 Task: Add All Terrain Fabric Bandages to the cart.
Action: Mouse pressed left at (350, 169)
Screenshot: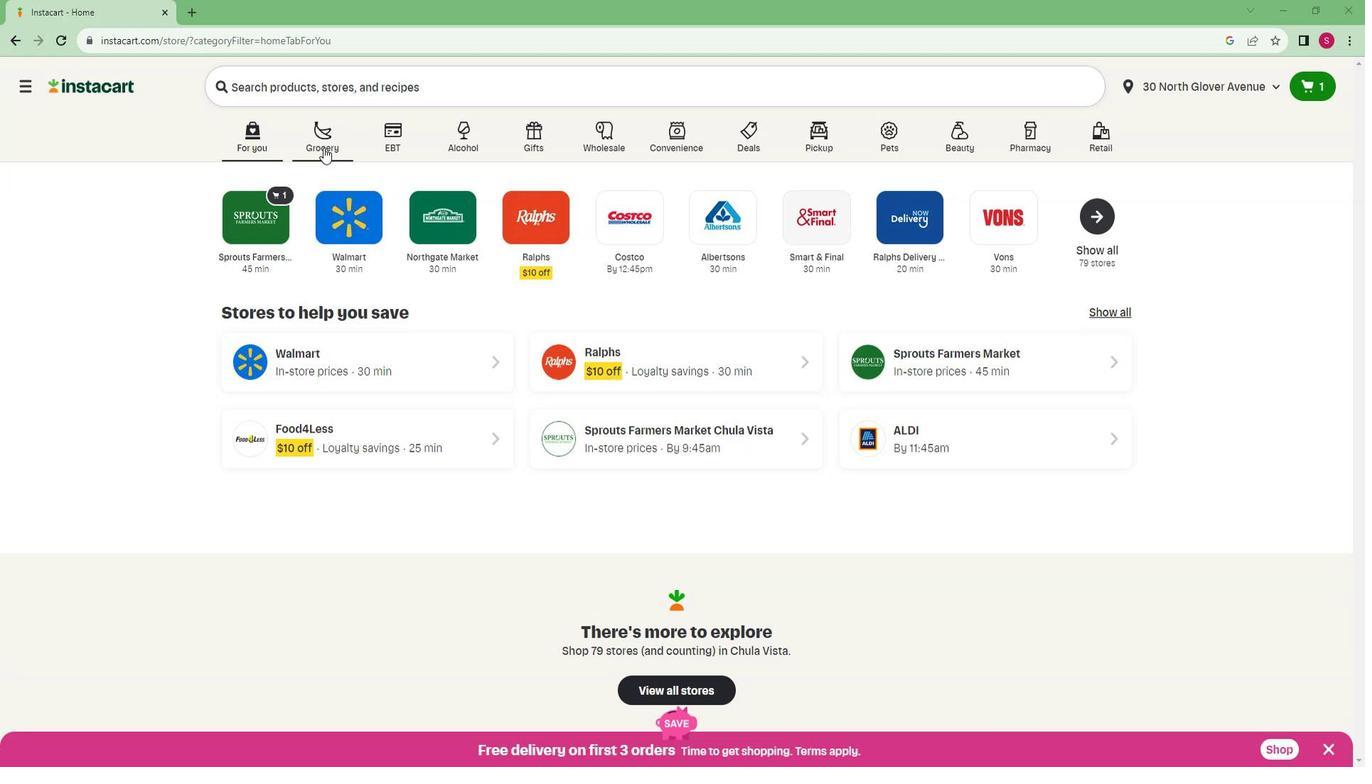 
Action: Mouse moved to (298, 423)
Screenshot: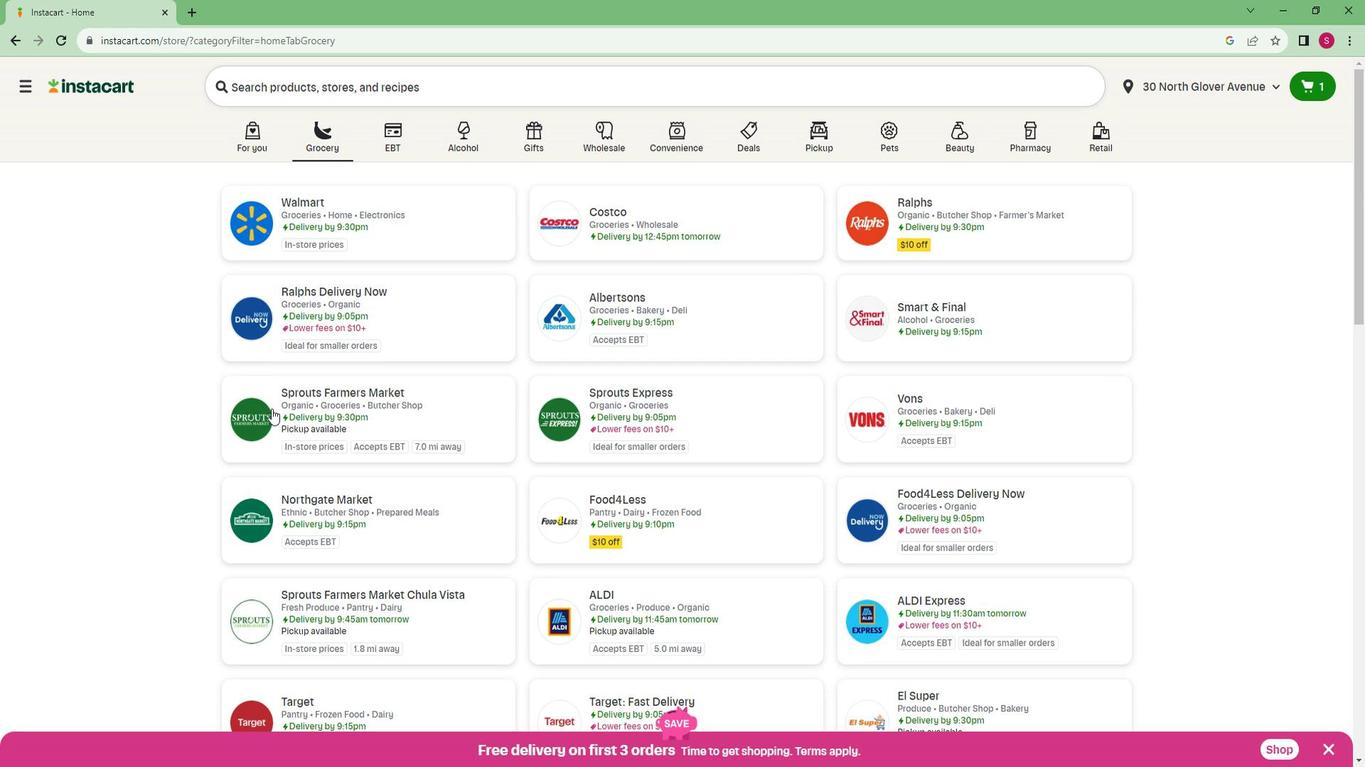 
Action: Mouse pressed left at (298, 423)
Screenshot: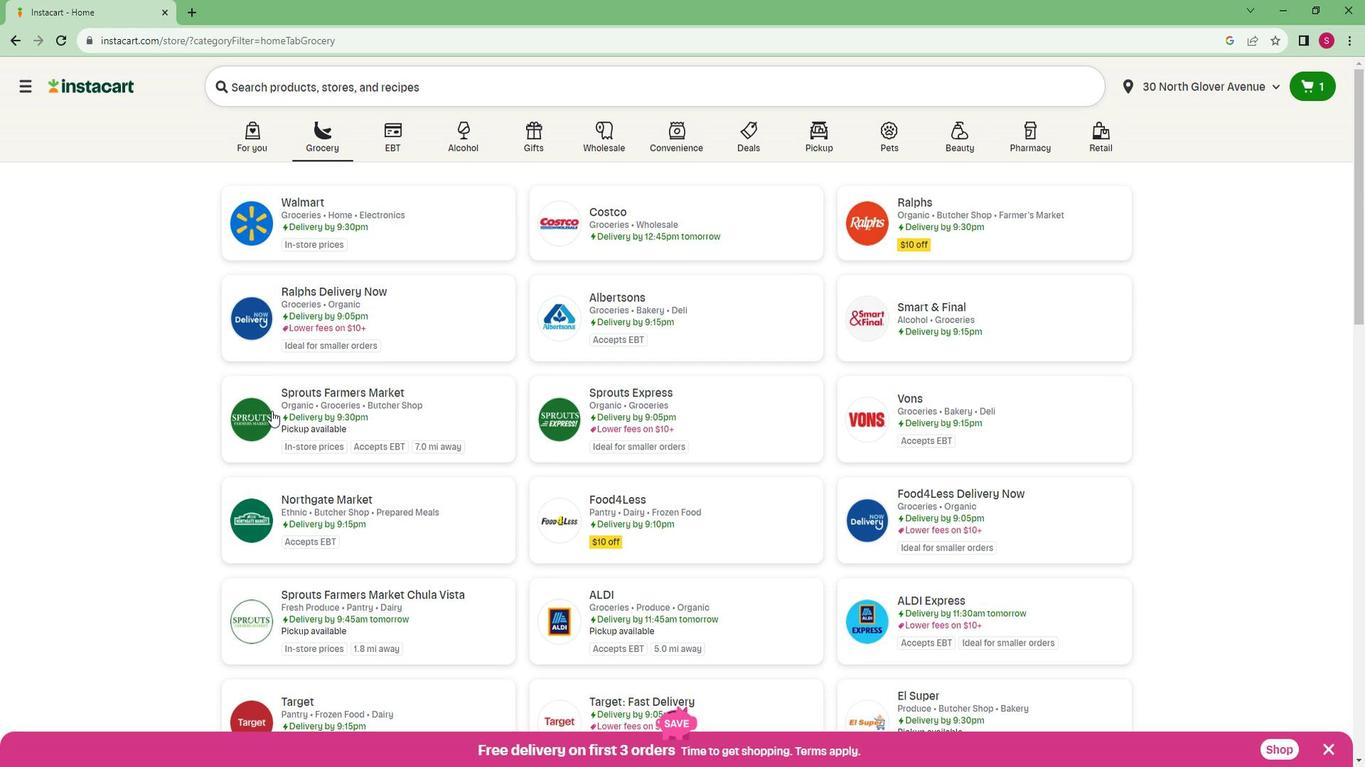 
Action: Mouse moved to (154, 546)
Screenshot: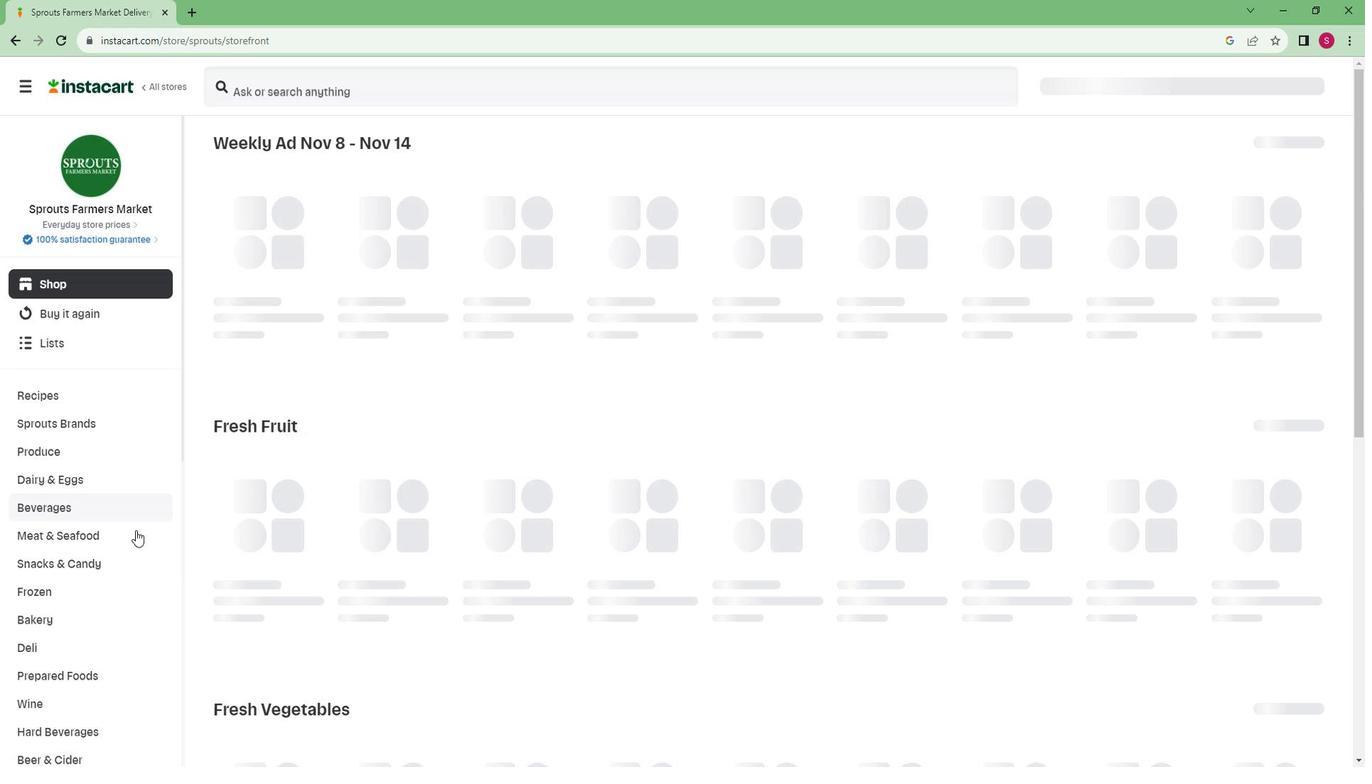 
Action: Mouse scrolled (154, 545) with delta (0, 0)
Screenshot: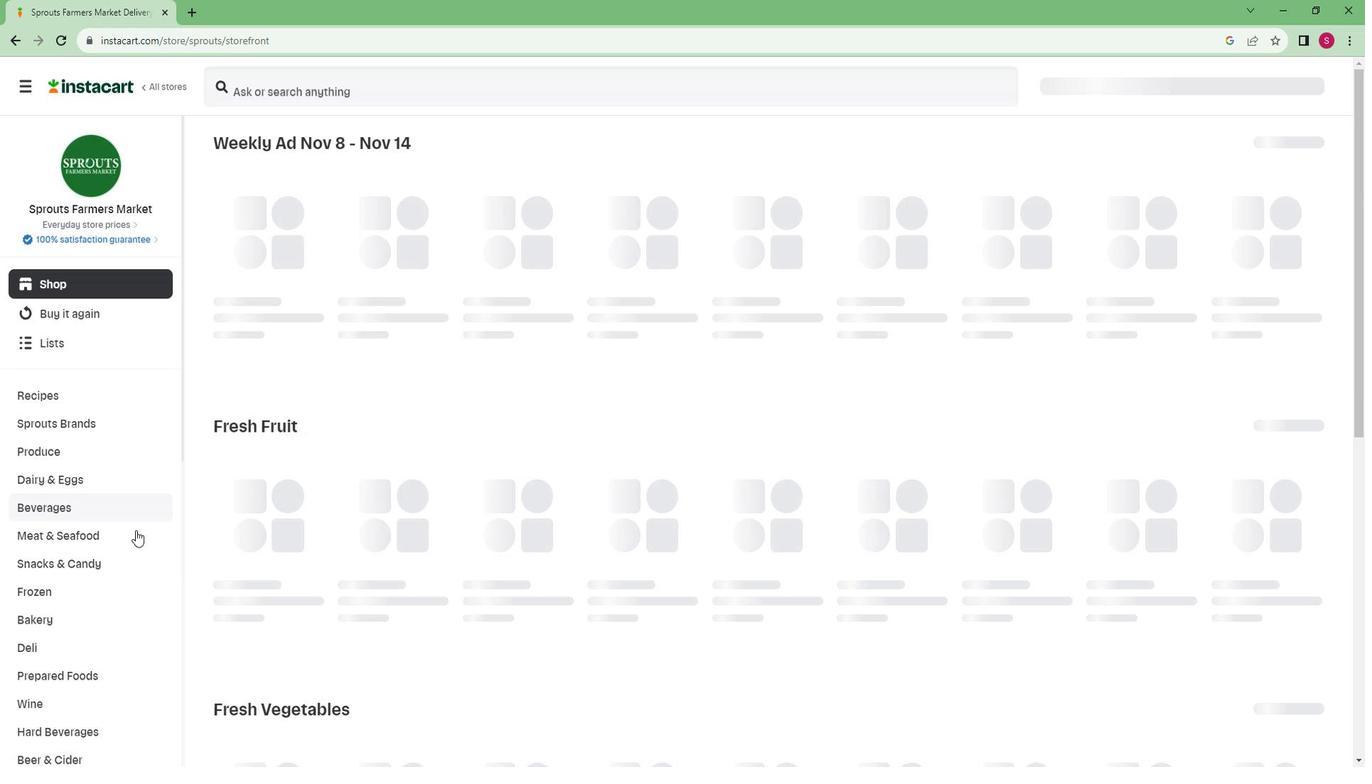 
Action: Mouse moved to (150, 548)
Screenshot: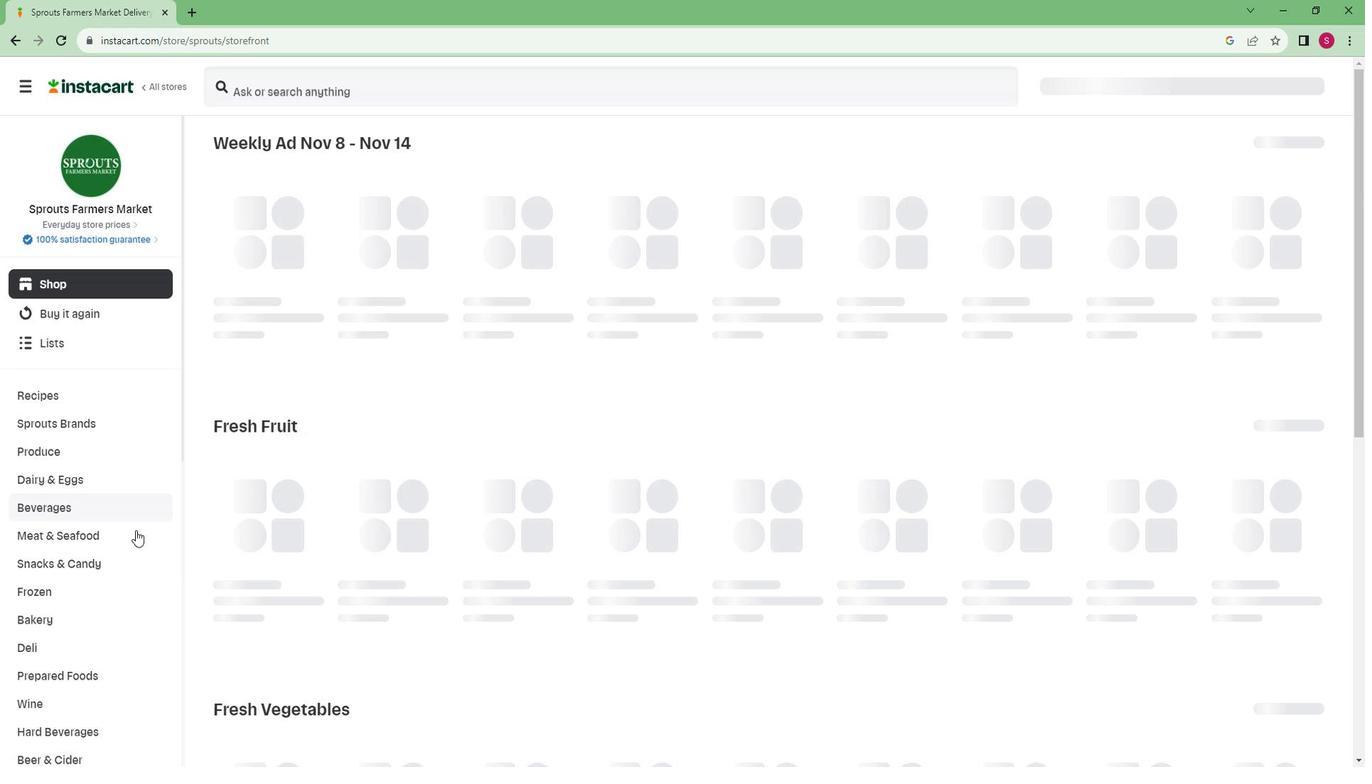 
Action: Mouse scrolled (150, 547) with delta (0, 0)
Screenshot: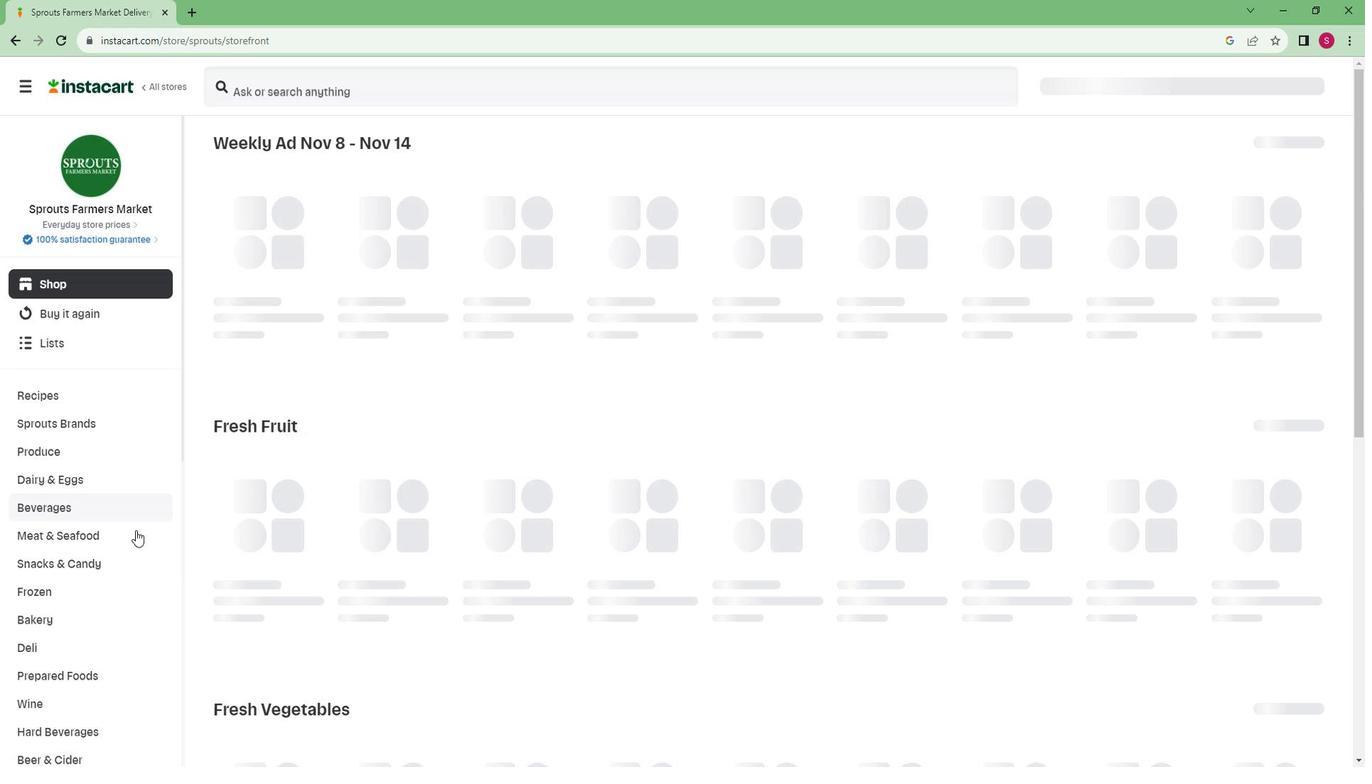 
Action: Mouse scrolled (150, 547) with delta (0, 0)
Screenshot: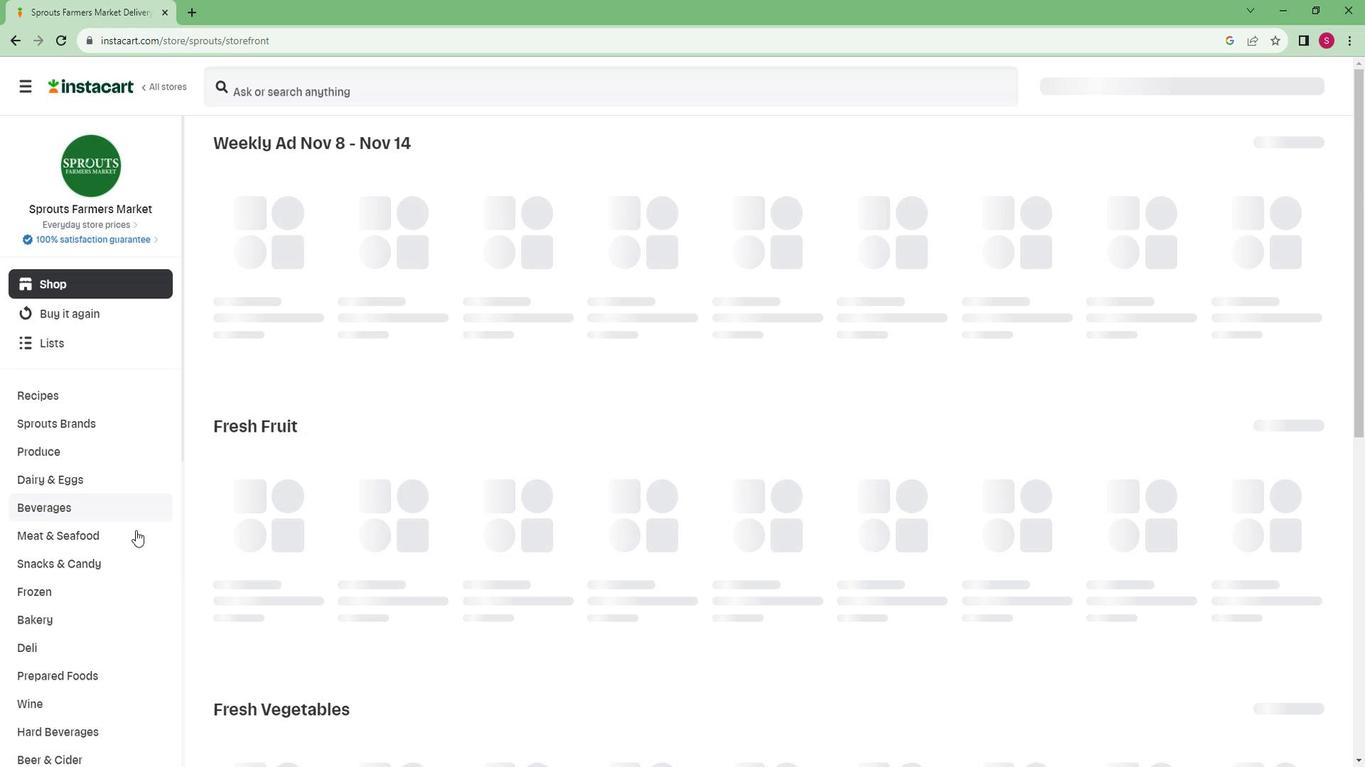 
Action: Mouse scrolled (150, 547) with delta (0, 0)
Screenshot: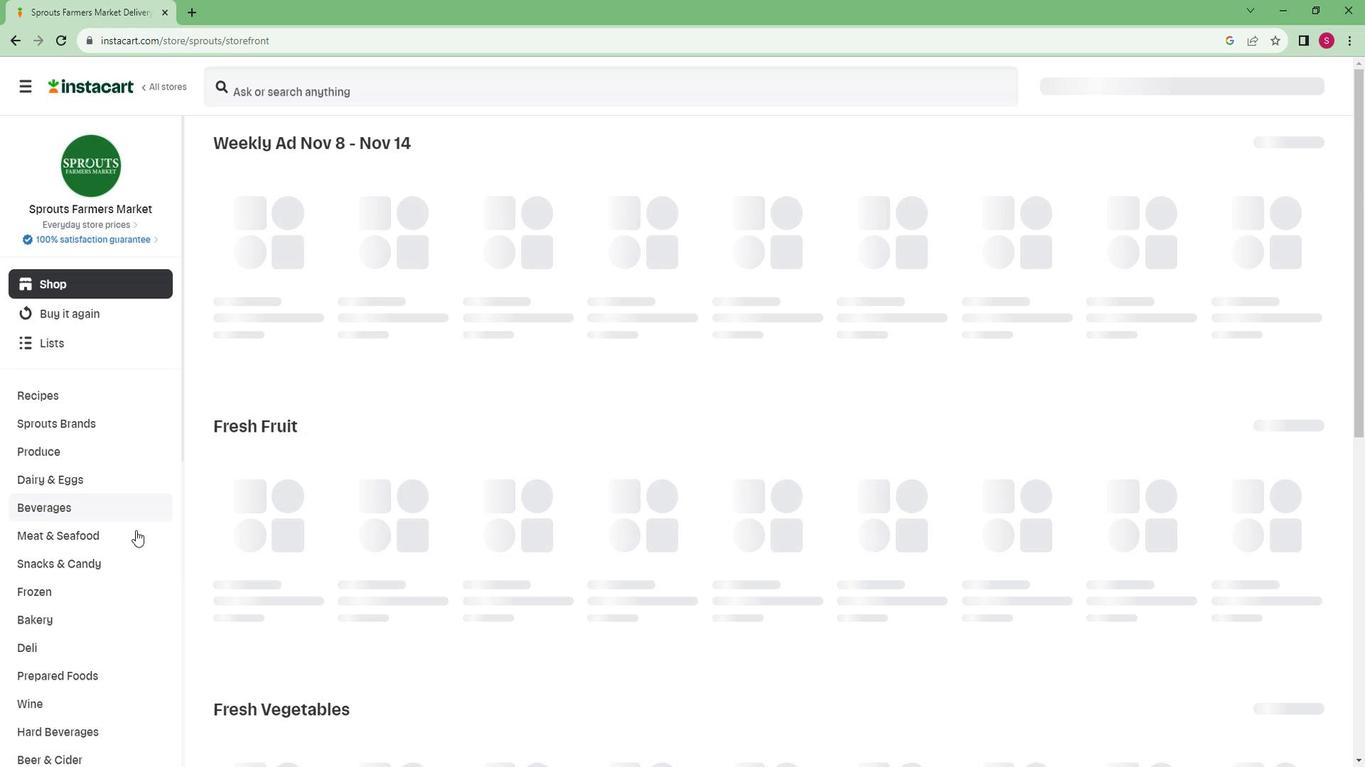 
Action: Mouse scrolled (150, 547) with delta (0, 0)
Screenshot: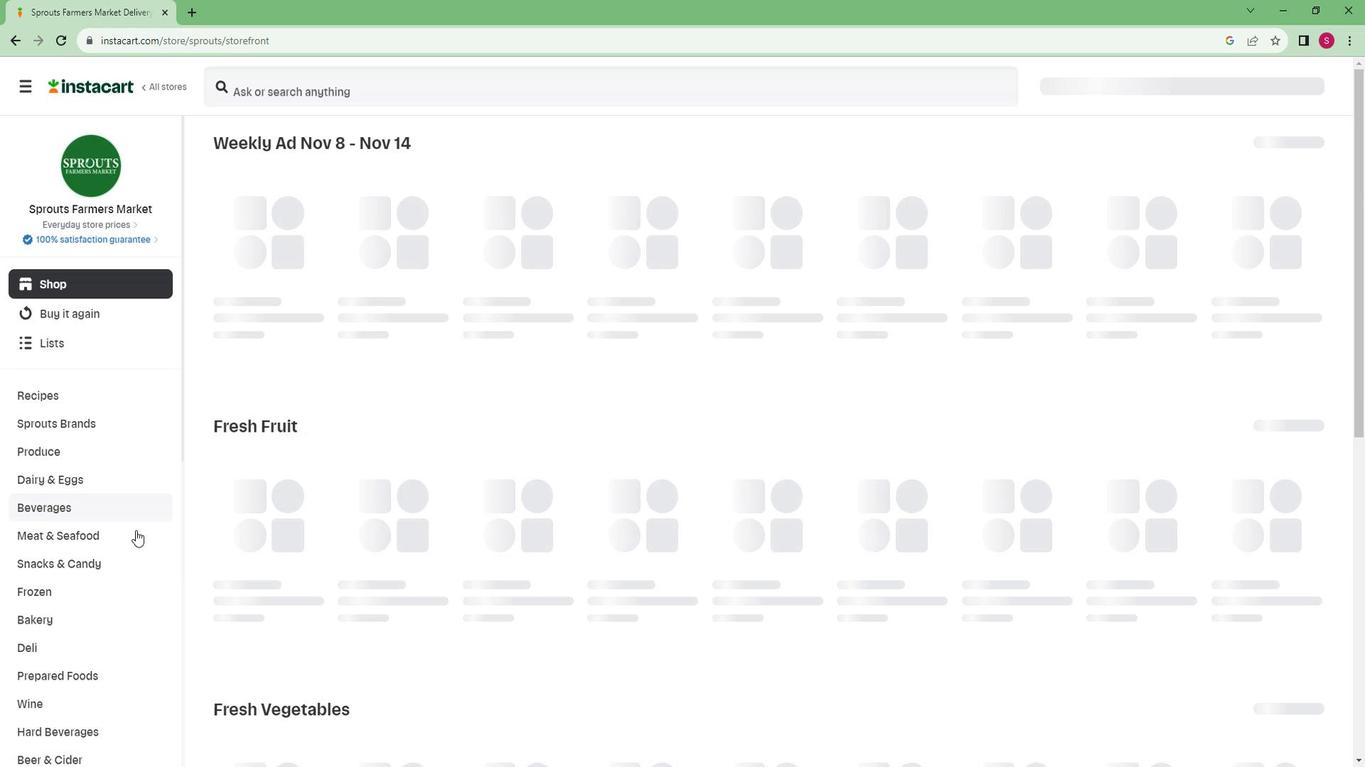
Action: Mouse scrolled (150, 547) with delta (0, 0)
Screenshot: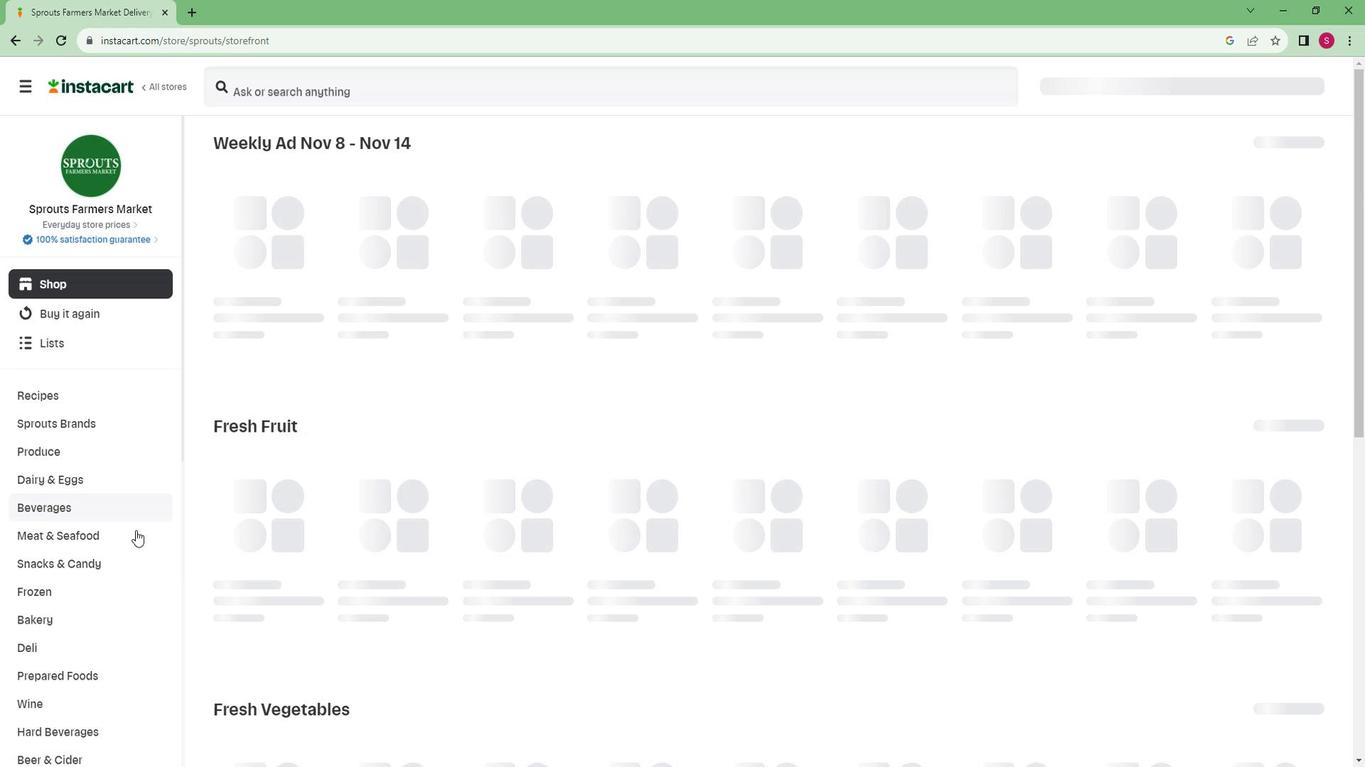 
Action: Mouse scrolled (150, 547) with delta (0, 0)
Screenshot: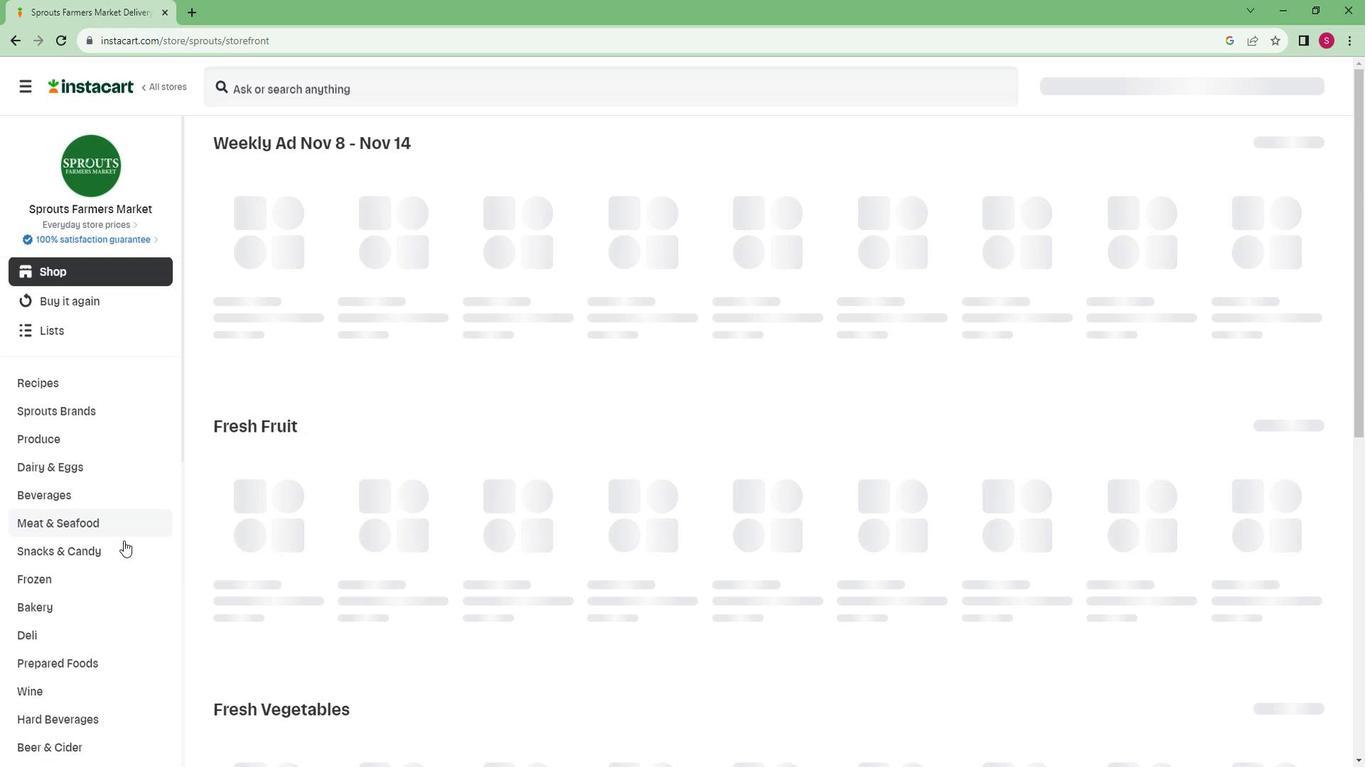 
Action: Mouse moved to (140, 527)
Screenshot: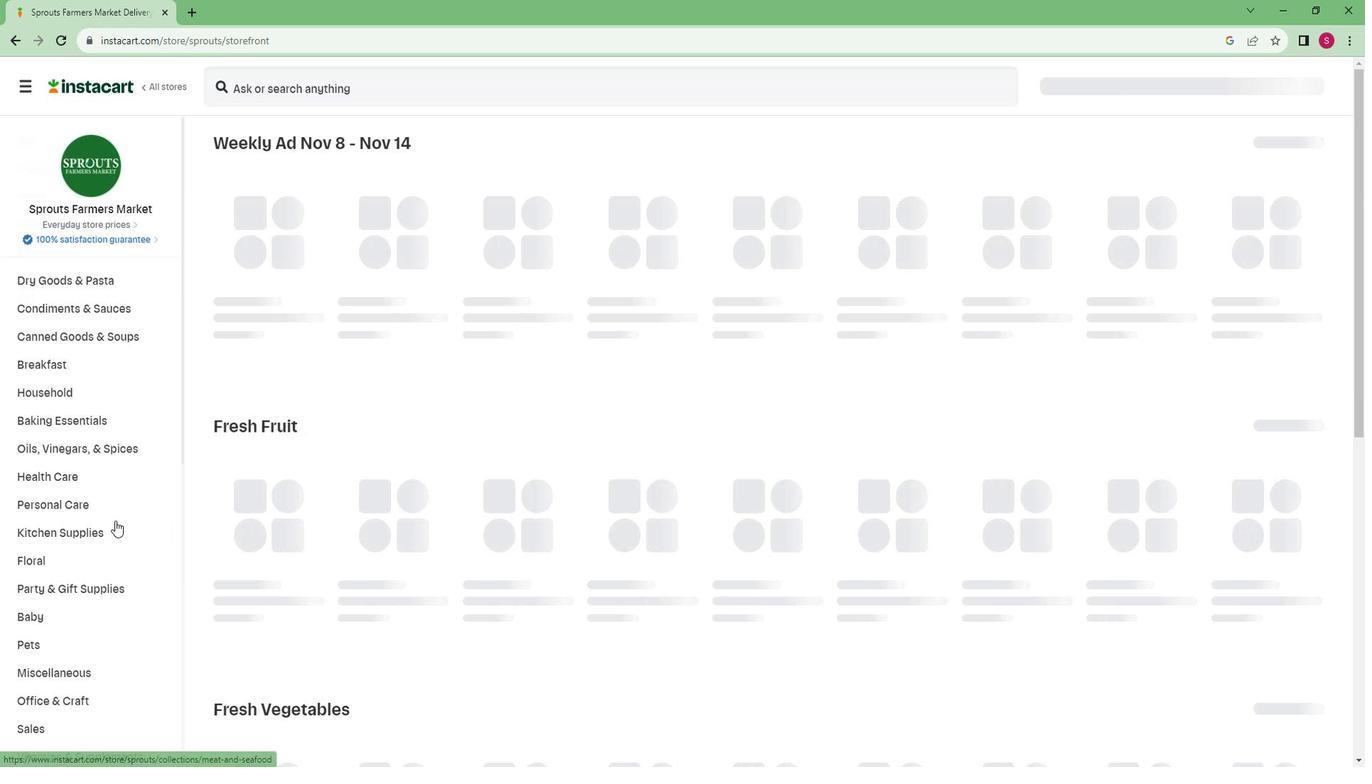 
Action: Mouse scrolled (140, 526) with delta (0, 0)
Screenshot: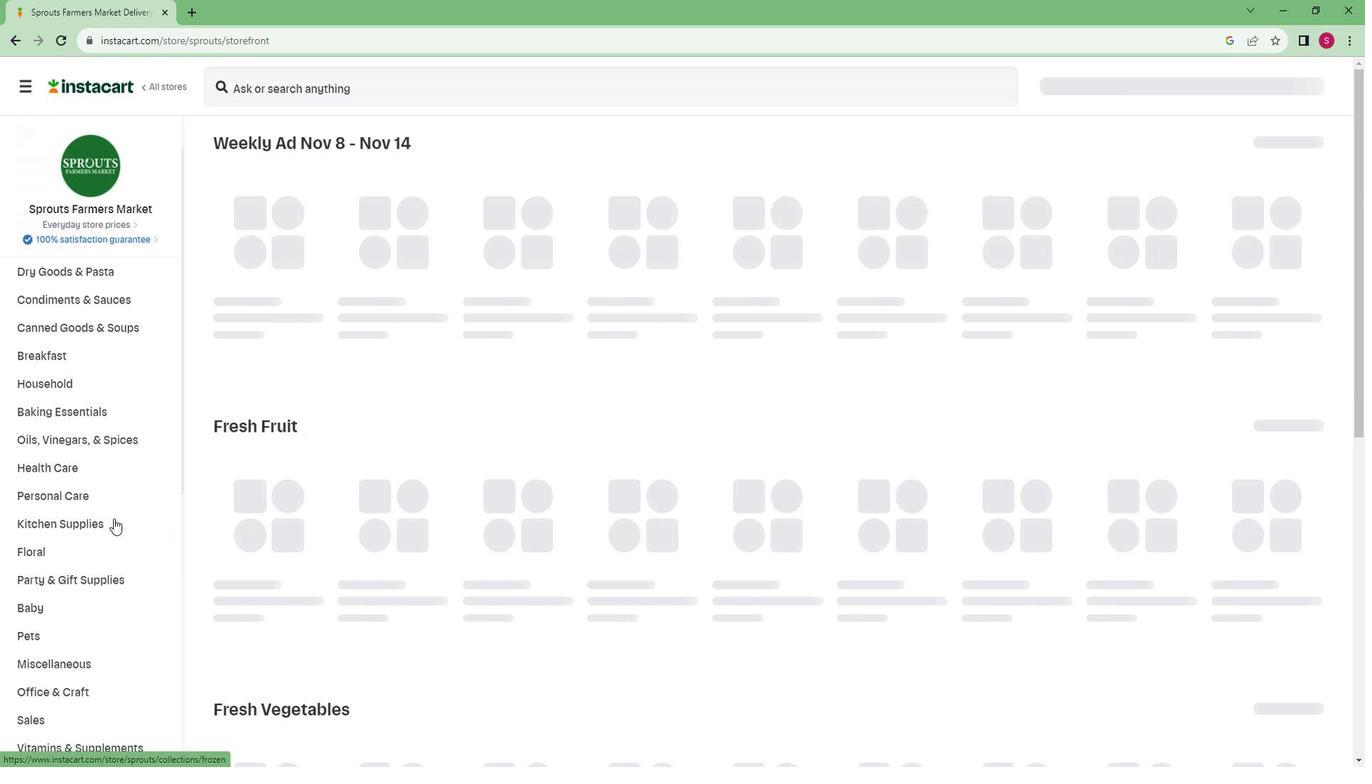 
Action: Mouse scrolled (140, 526) with delta (0, 0)
Screenshot: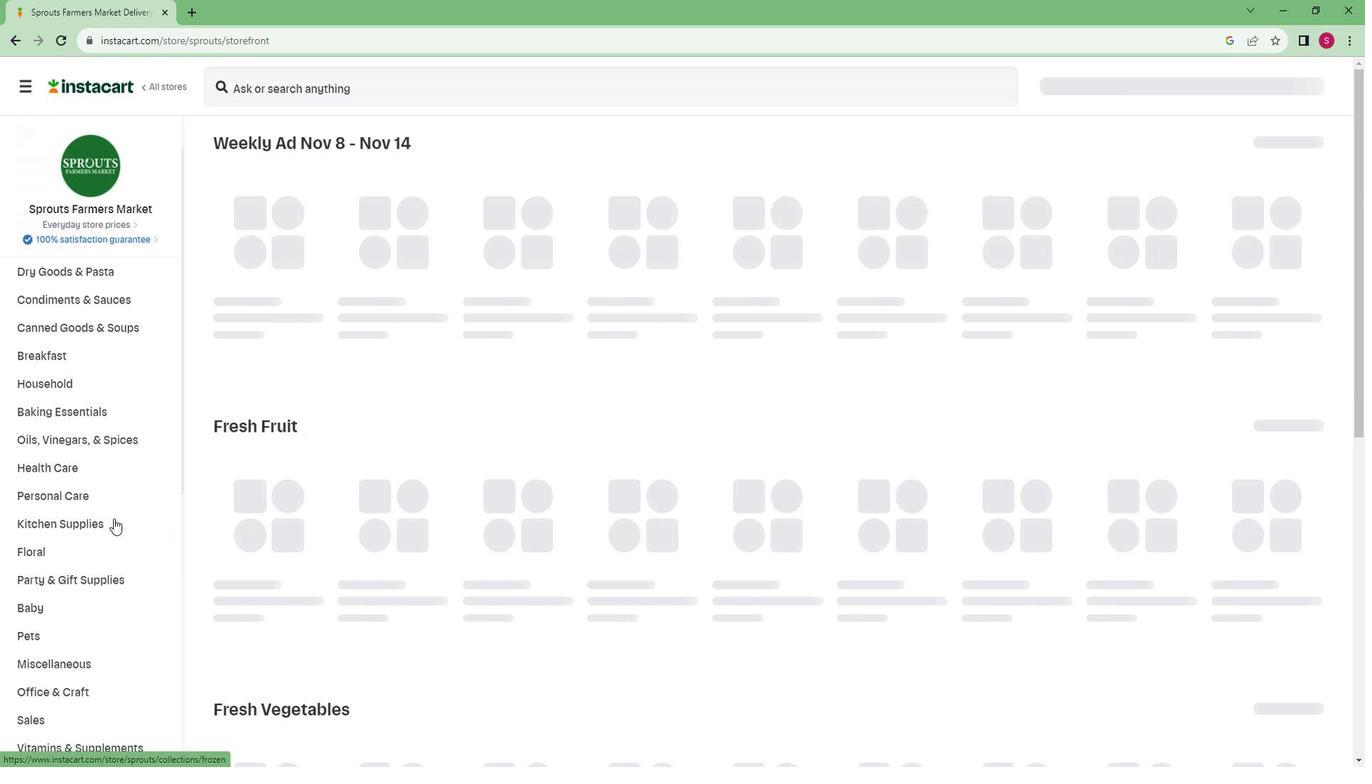 
Action: Mouse moved to (140, 526)
Screenshot: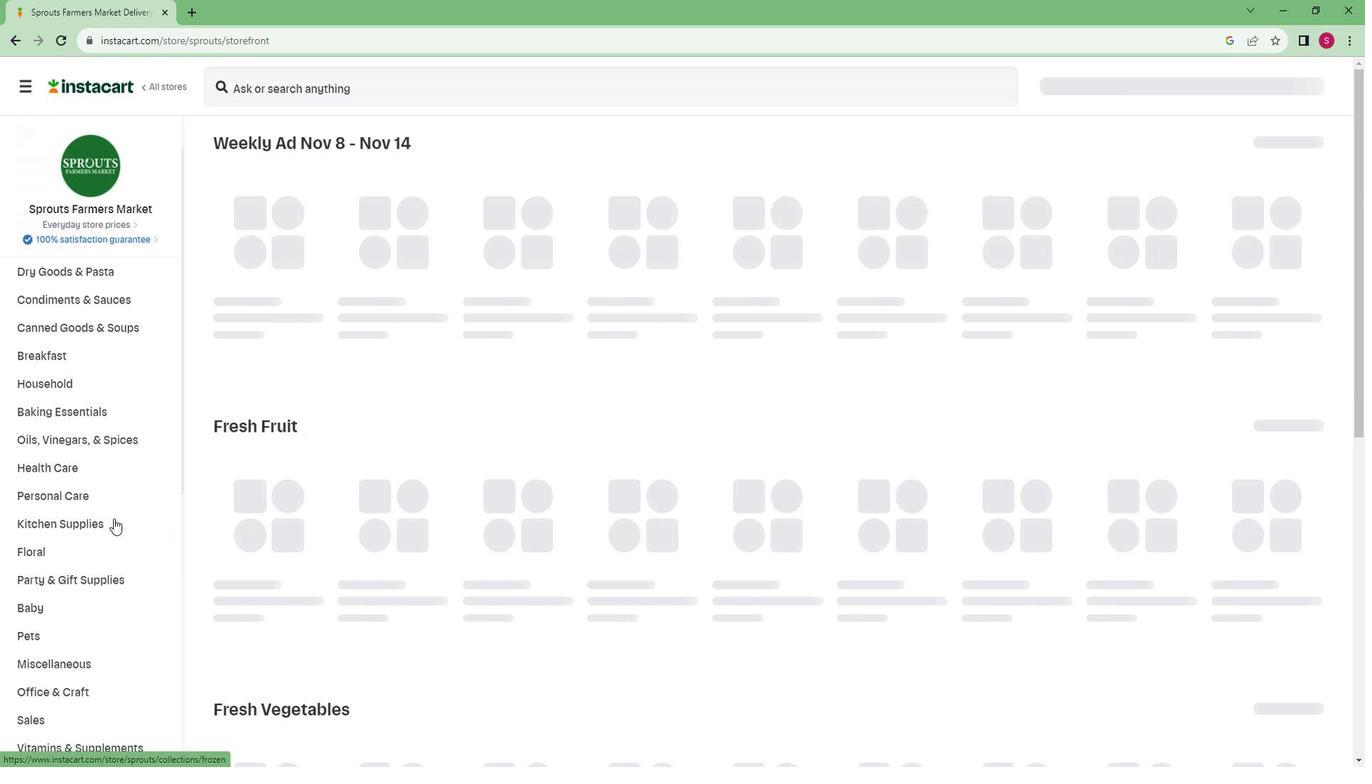 
Action: Mouse scrolled (140, 526) with delta (0, 0)
Screenshot: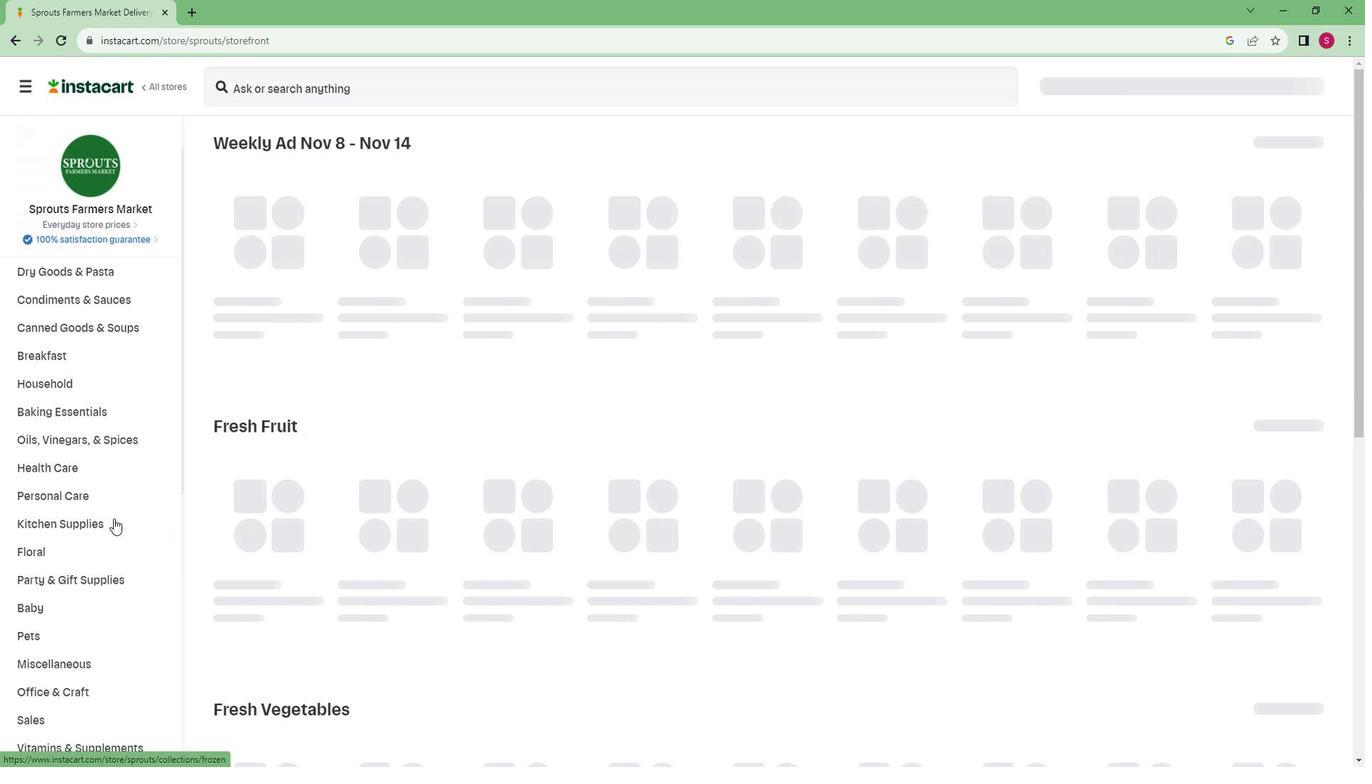 
Action: Mouse scrolled (140, 526) with delta (0, 0)
Screenshot: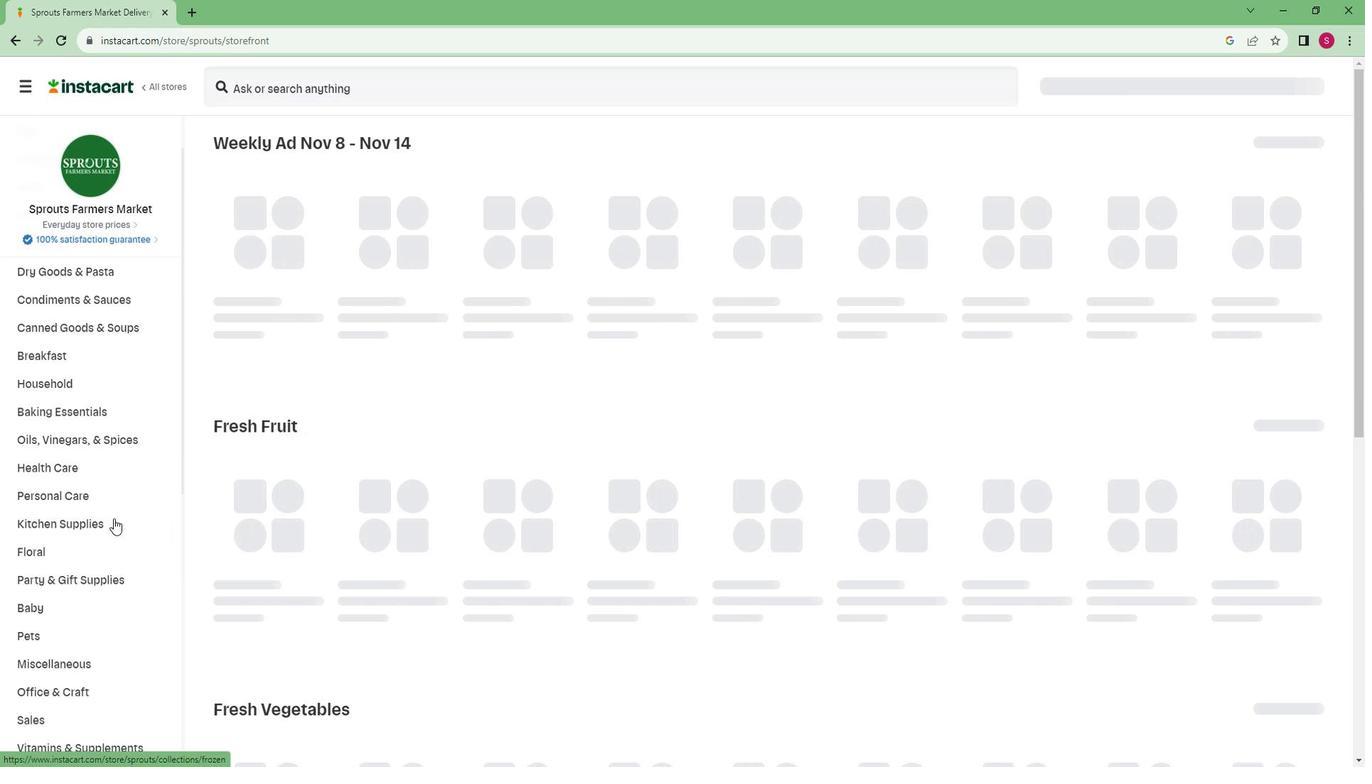 
Action: Mouse scrolled (140, 526) with delta (0, 0)
Screenshot: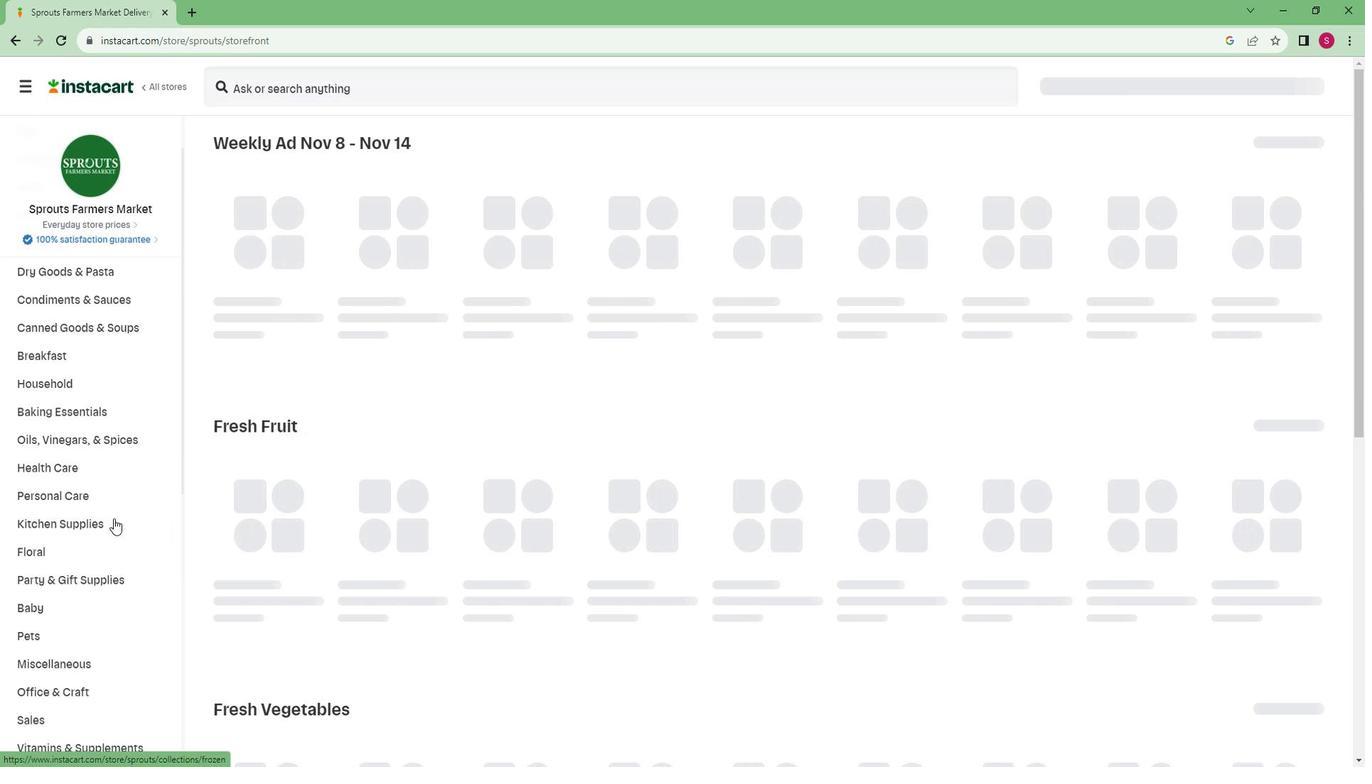 
Action: Mouse scrolled (140, 526) with delta (0, 0)
Screenshot: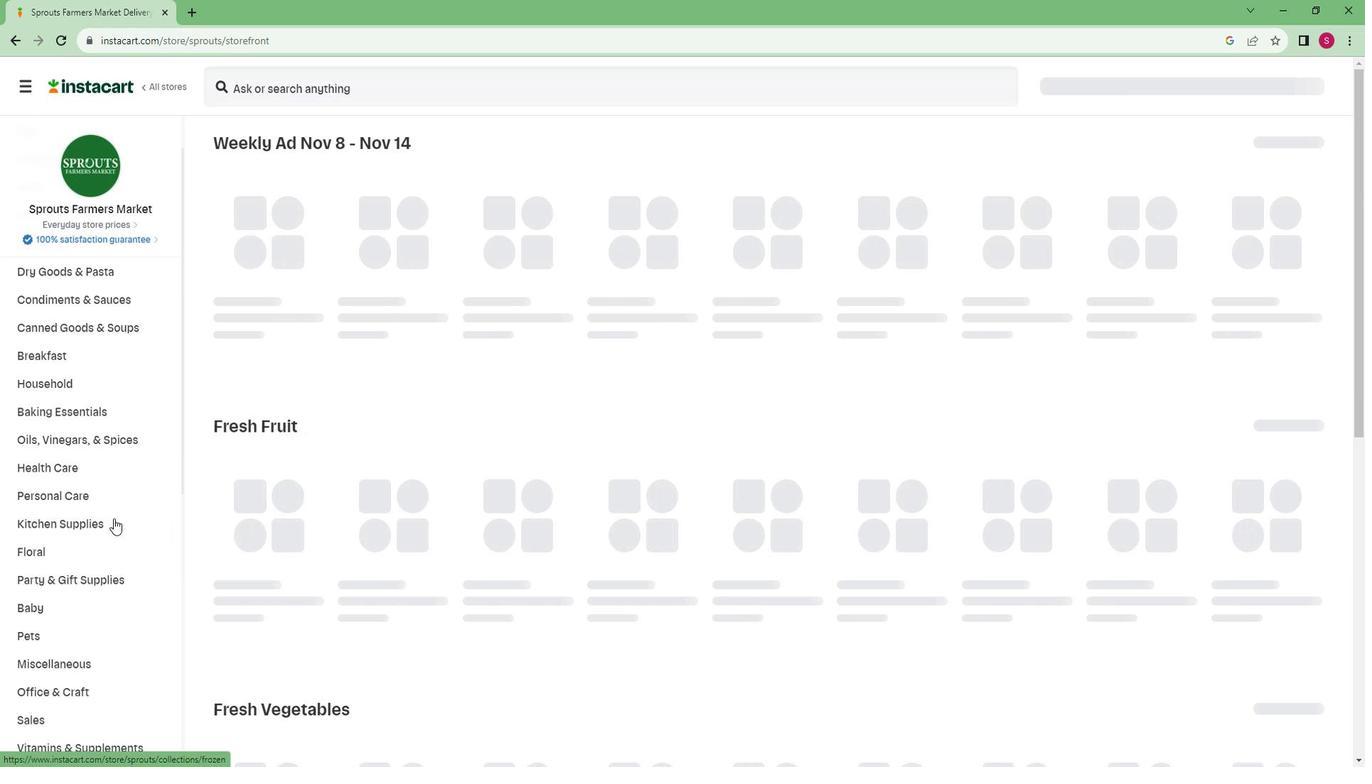 
Action: Mouse moved to (91, 714)
Screenshot: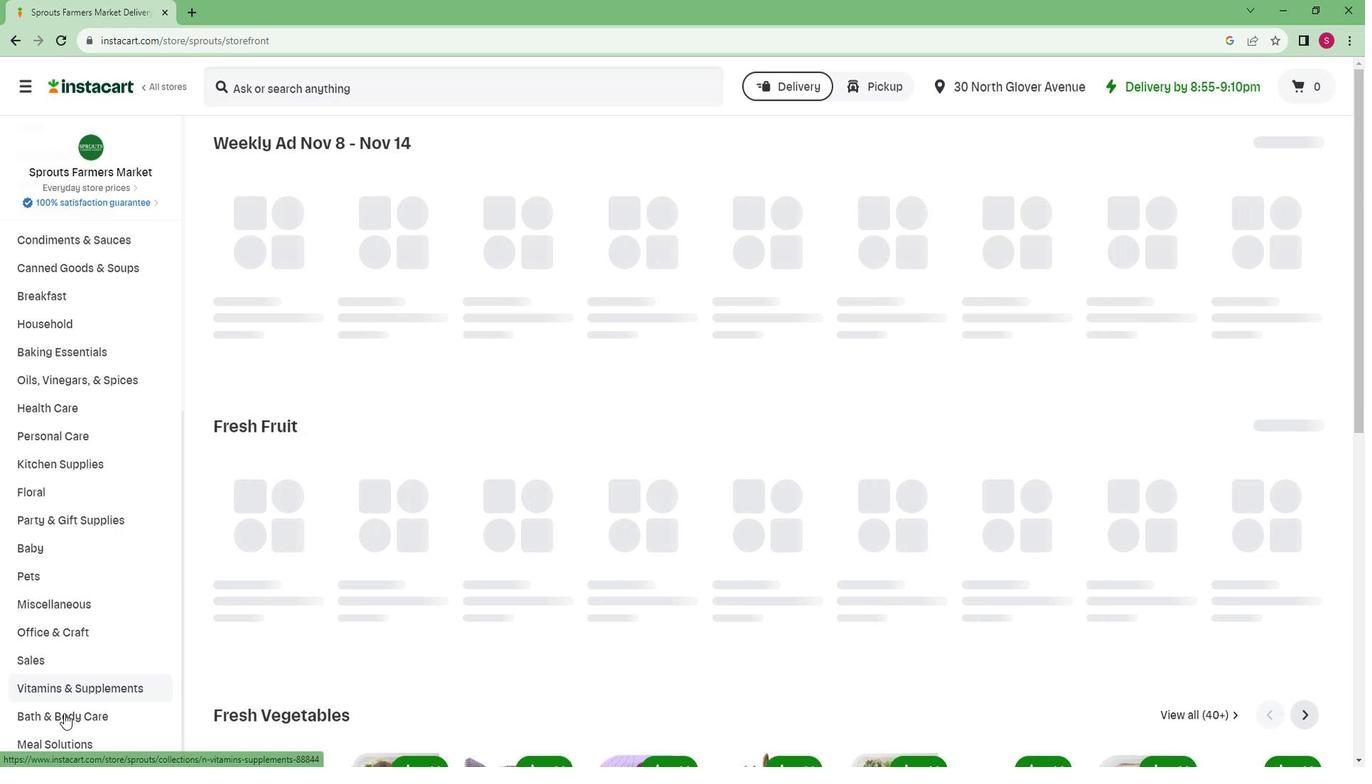 
Action: Mouse pressed left at (91, 714)
Screenshot: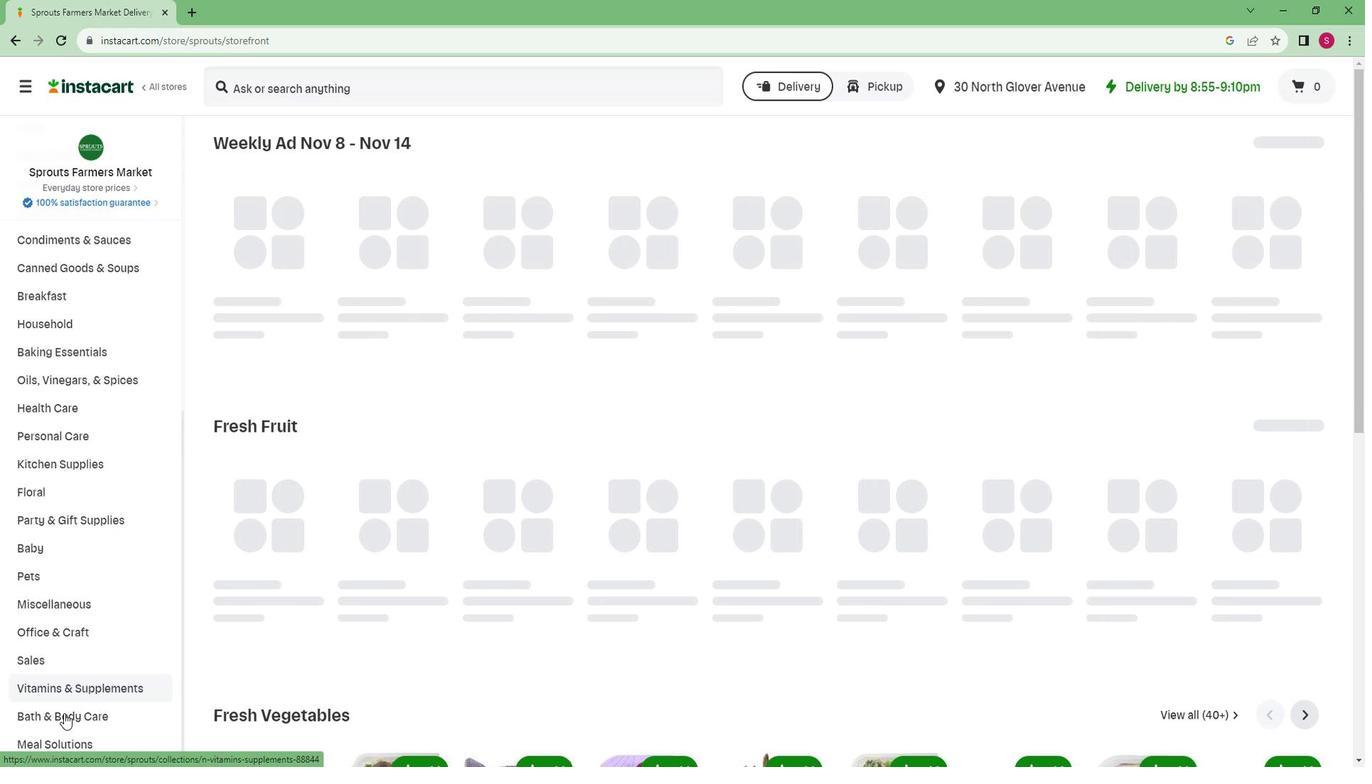 
Action: Mouse moved to (113, 693)
Screenshot: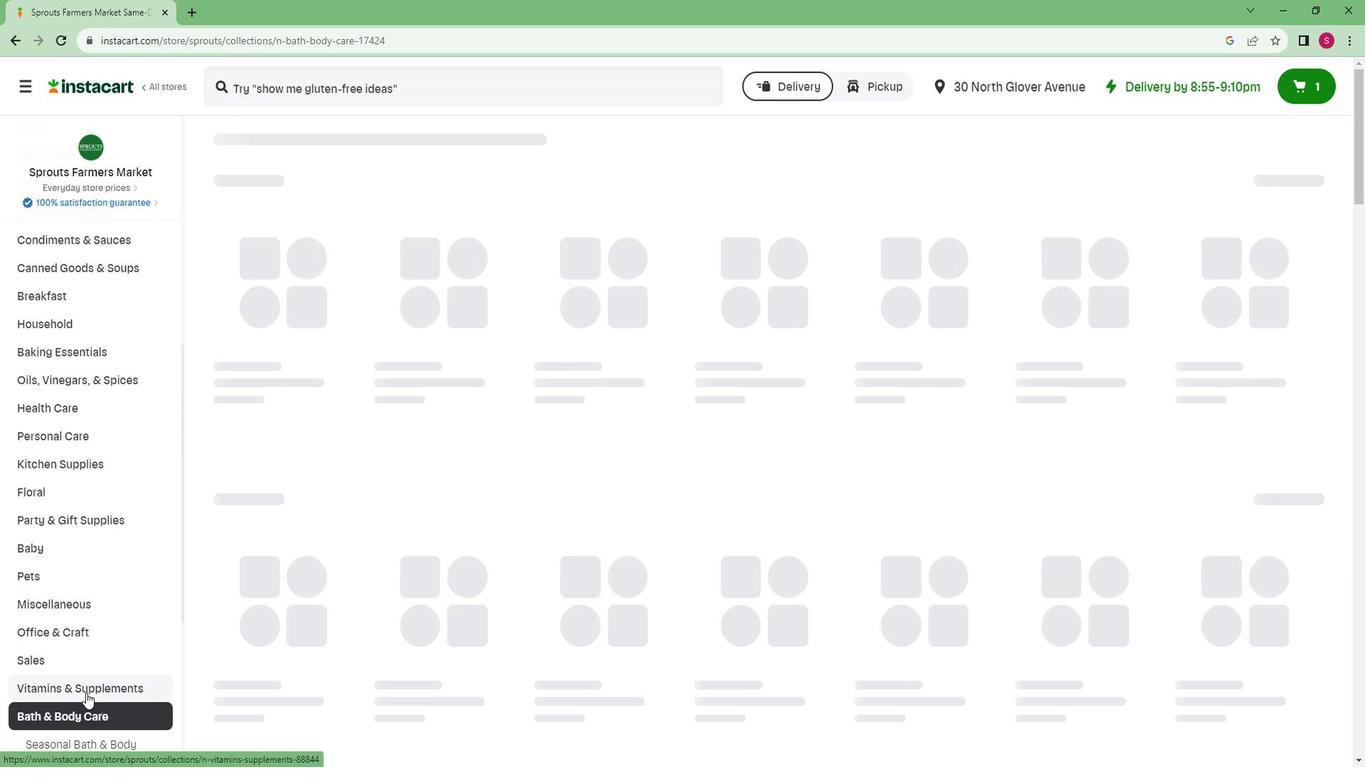 
Action: Mouse scrolled (113, 692) with delta (0, 0)
Screenshot: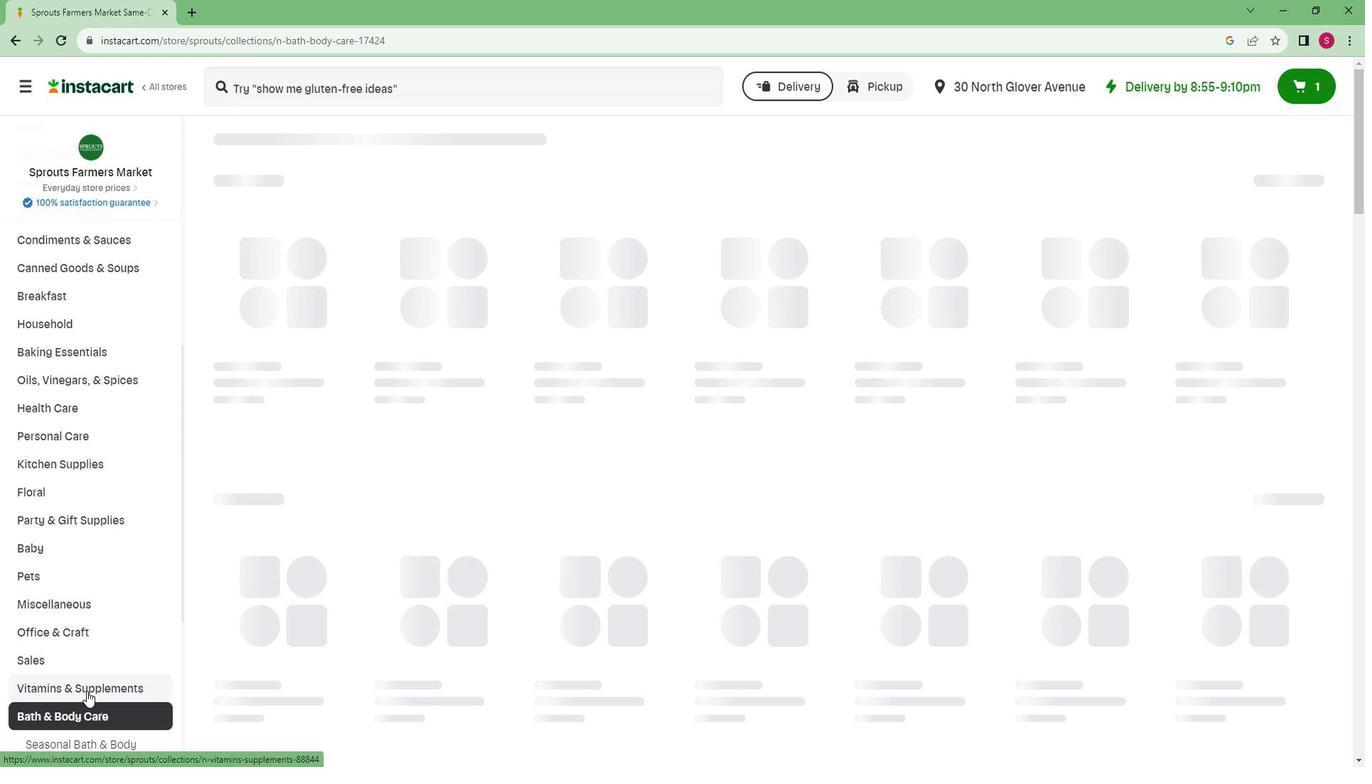 
Action: Mouse scrolled (113, 692) with delta (0, 0)
Screenshot: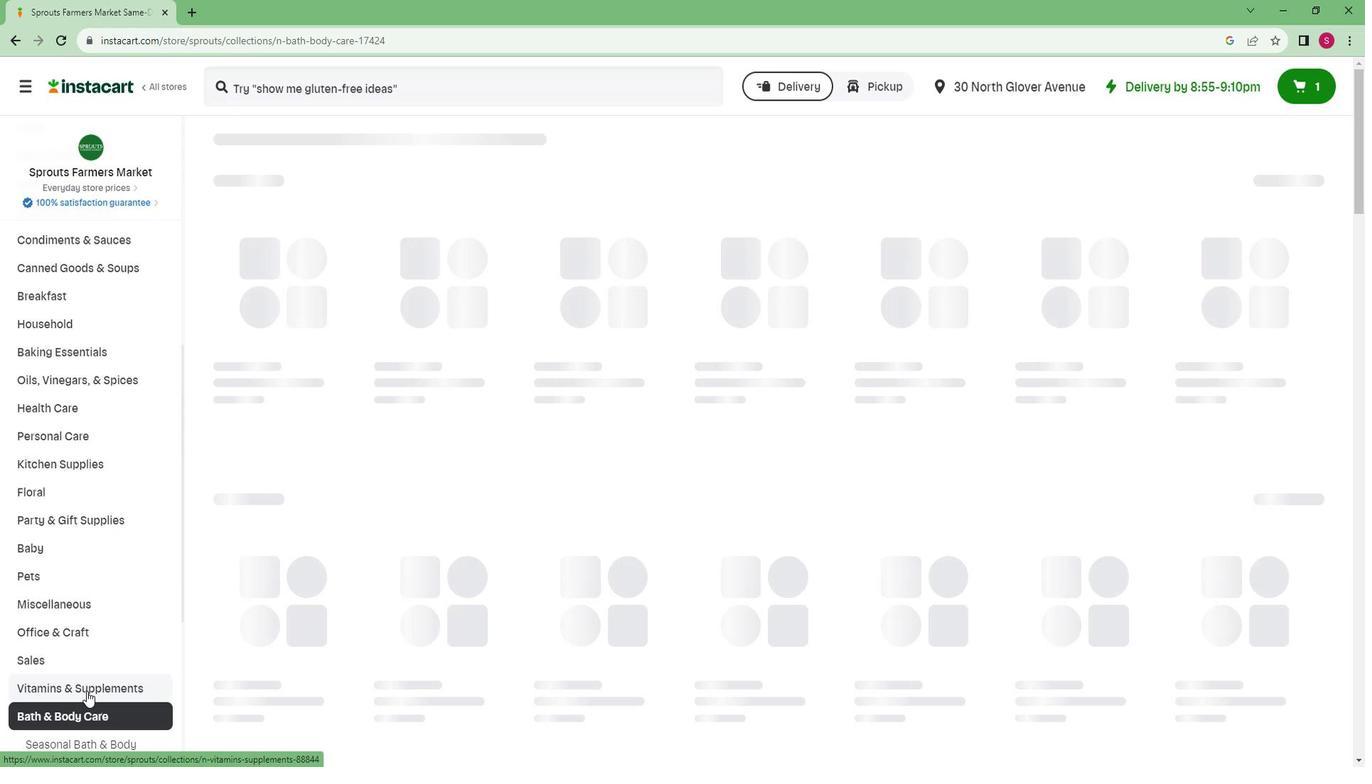 
Action: Mouse scrolled (113, 692) with delta (0, 0)
Screenshot: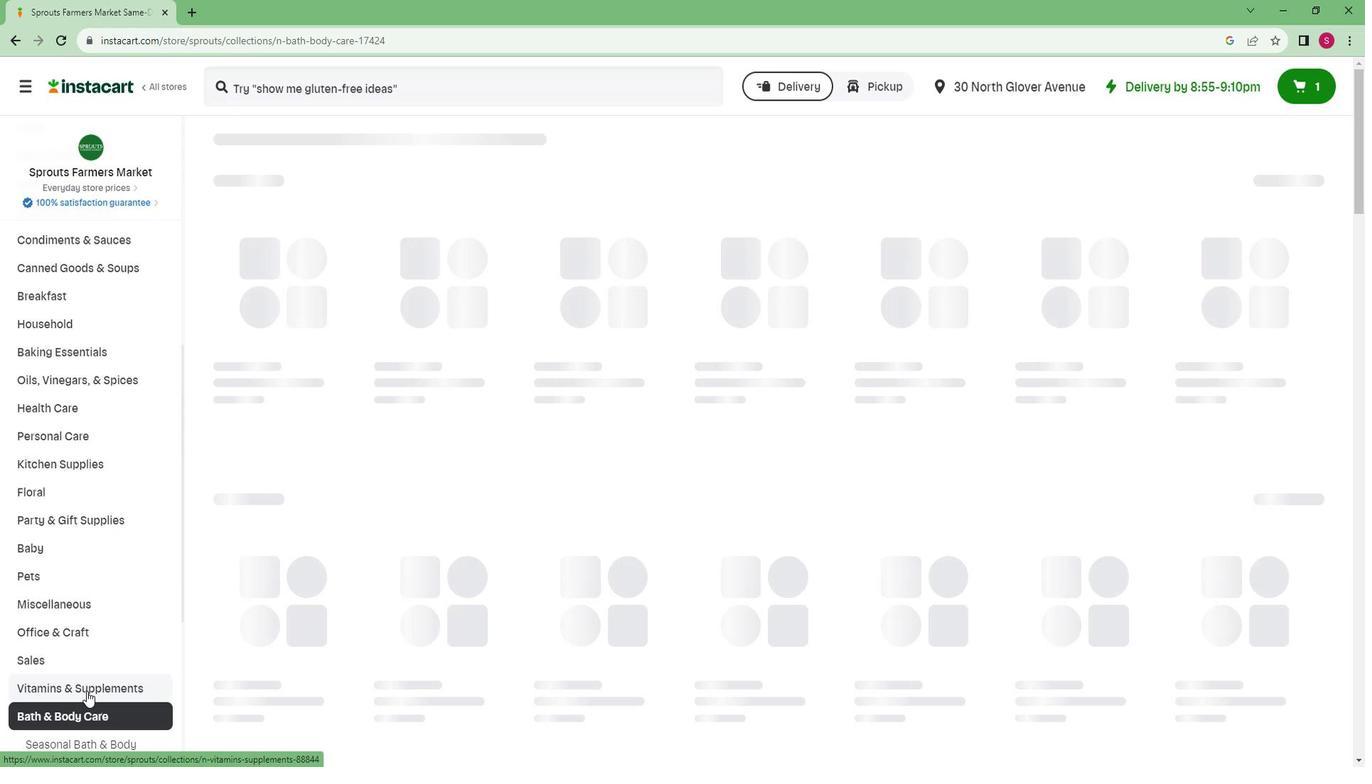
Action: Mouse scrolled (113, 692) with delta (0, 0)
Screenshot: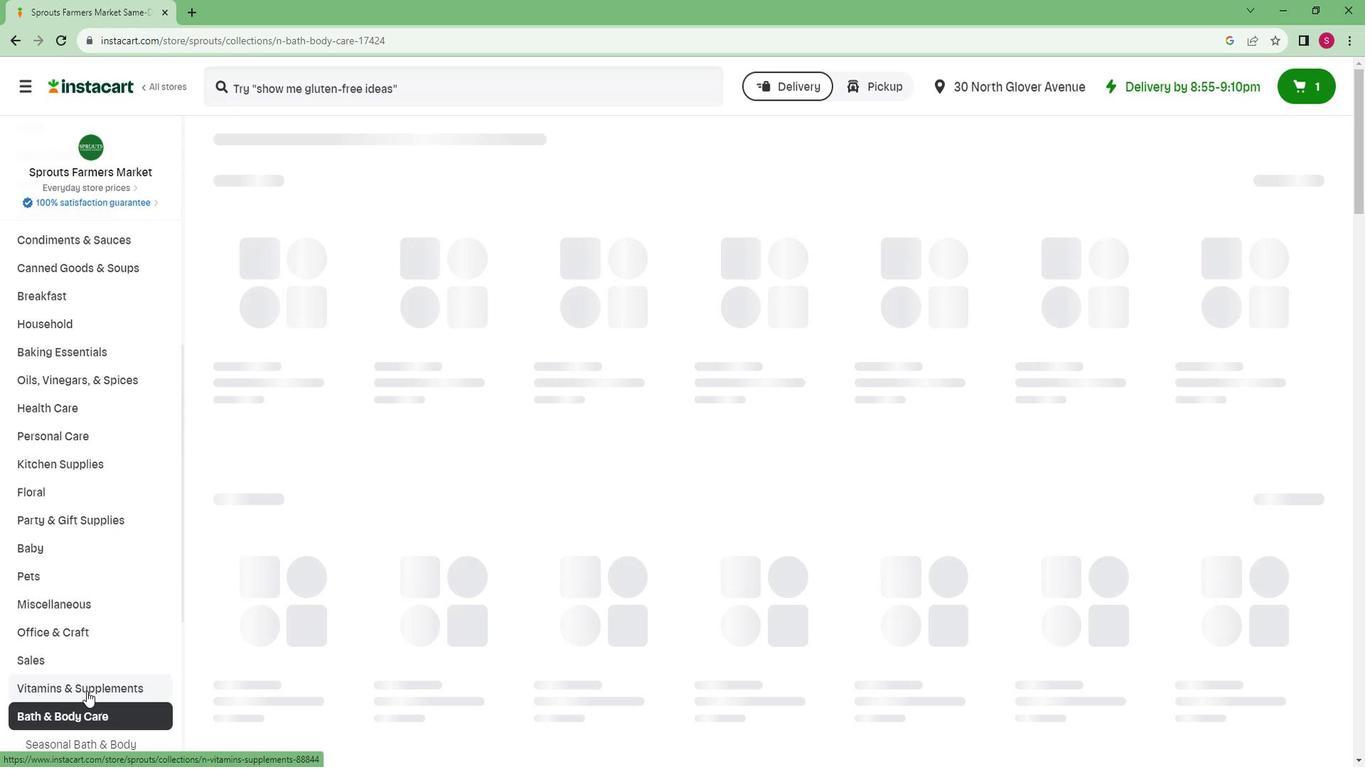 
Action: Mouse scrolled (113, 692) with delta (0, 0)
Screenshot: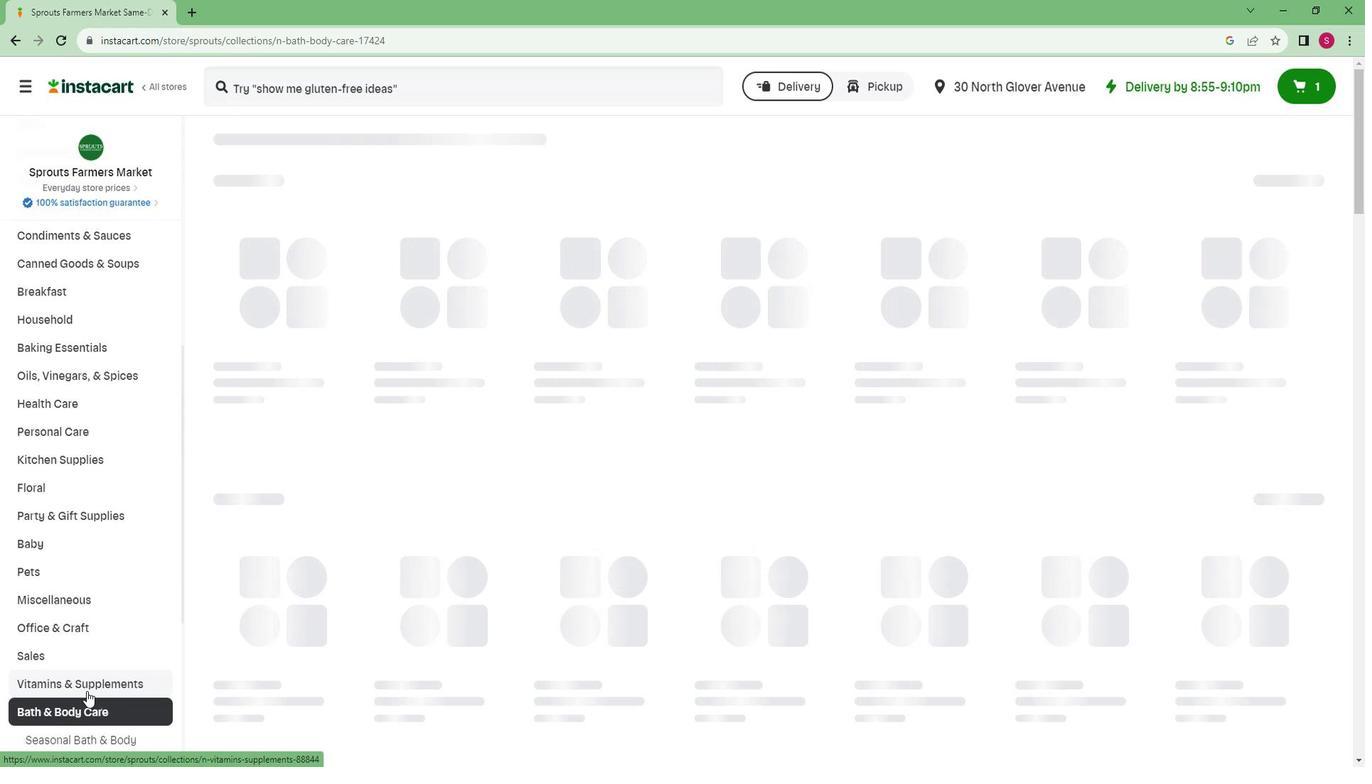 
Action: Mouse scrolled (113, 692) with delta (0, 0)
Screenshot: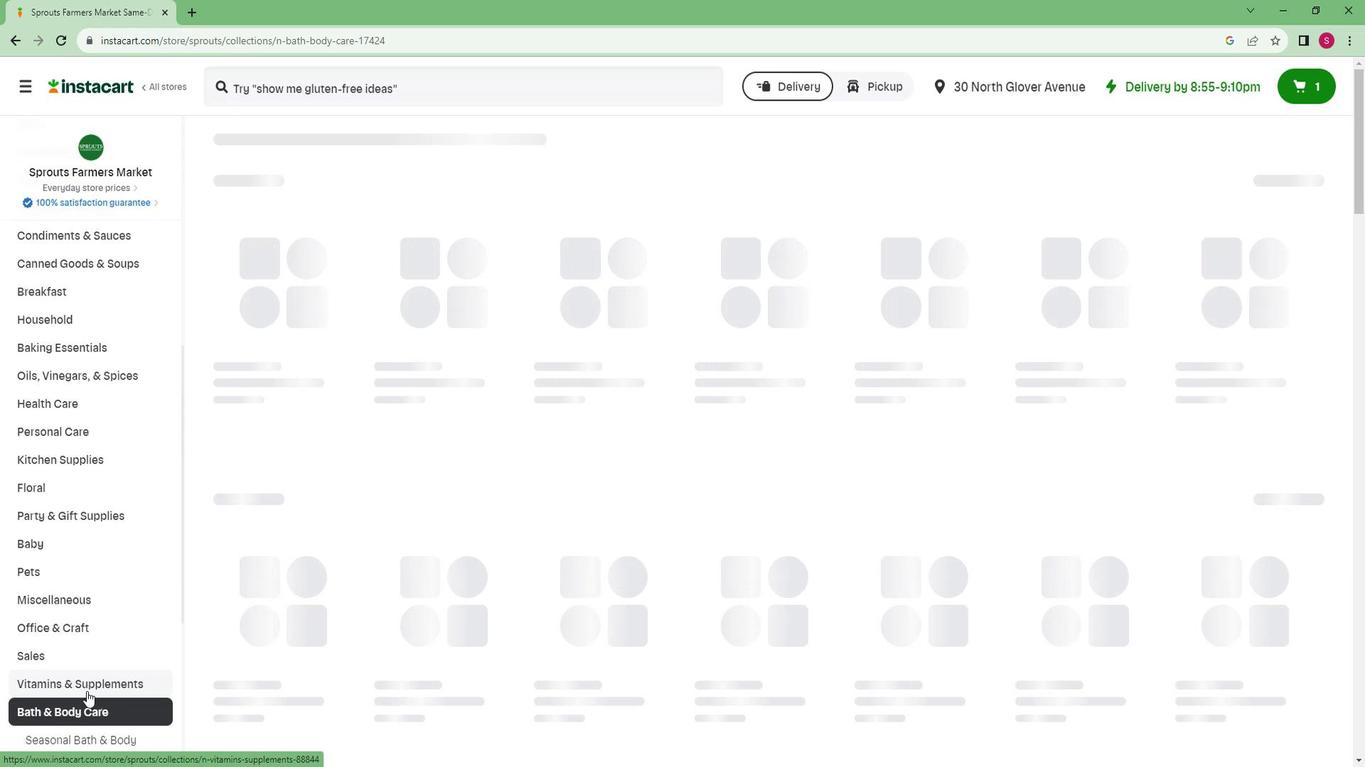 
Action: Mouse moved to (81, 647)
Screenshot: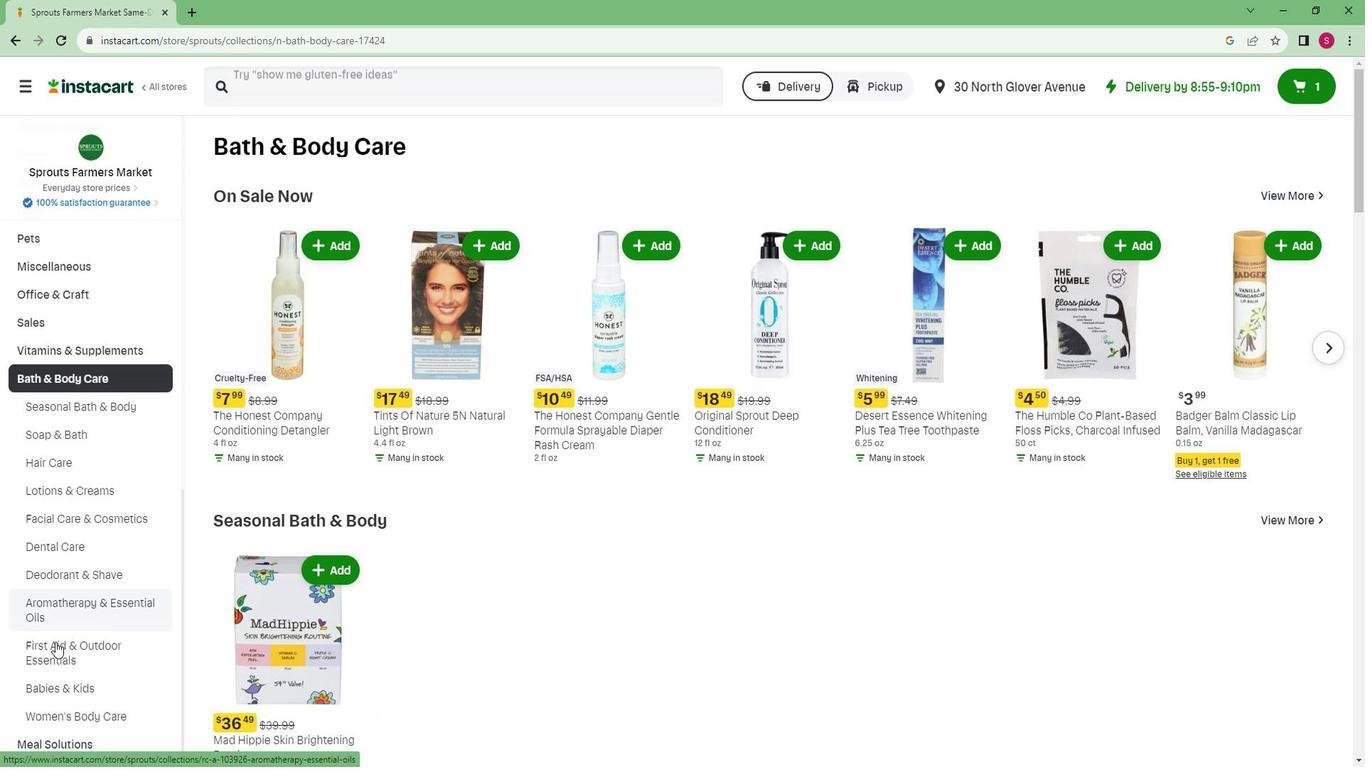 
Action: Mouse pressed left at (81, 647)
Screenshot: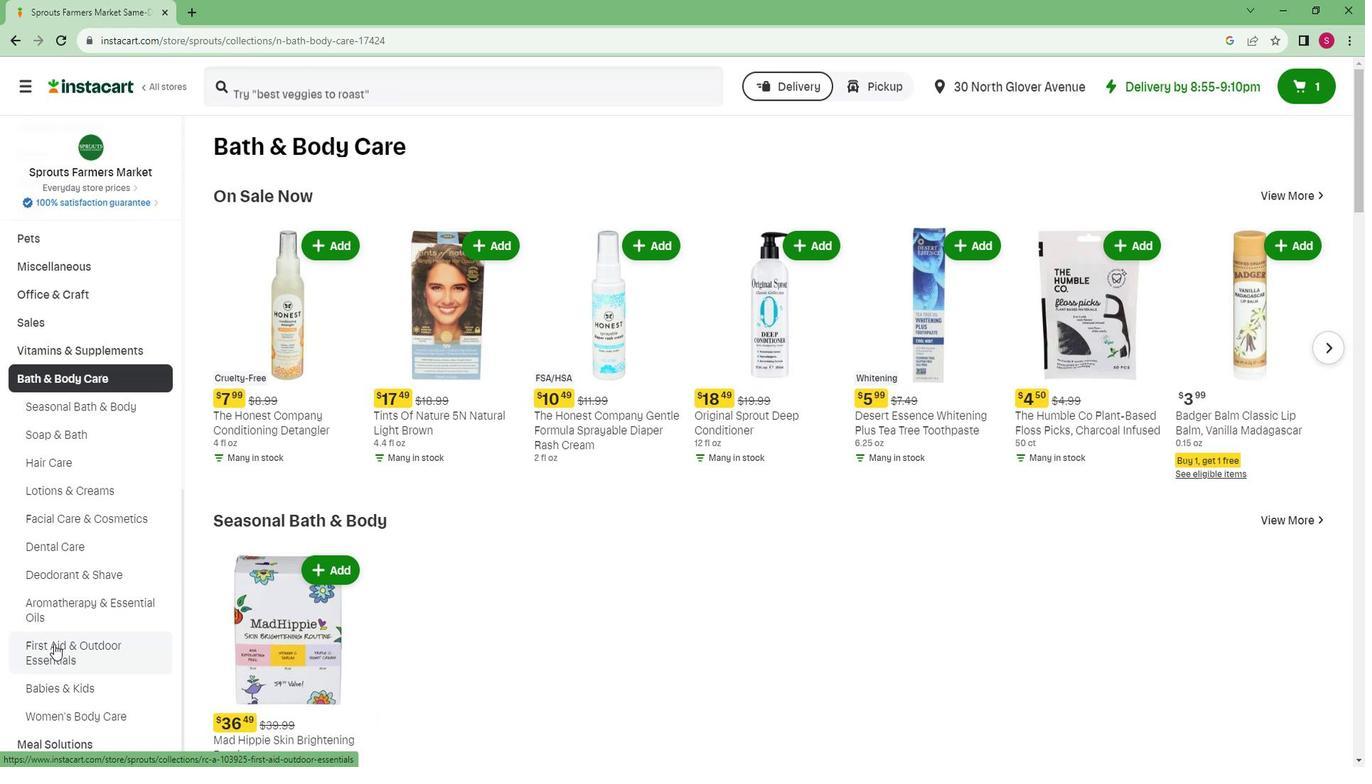 
Action: Mouse moved to (354, 105)
Screenshot: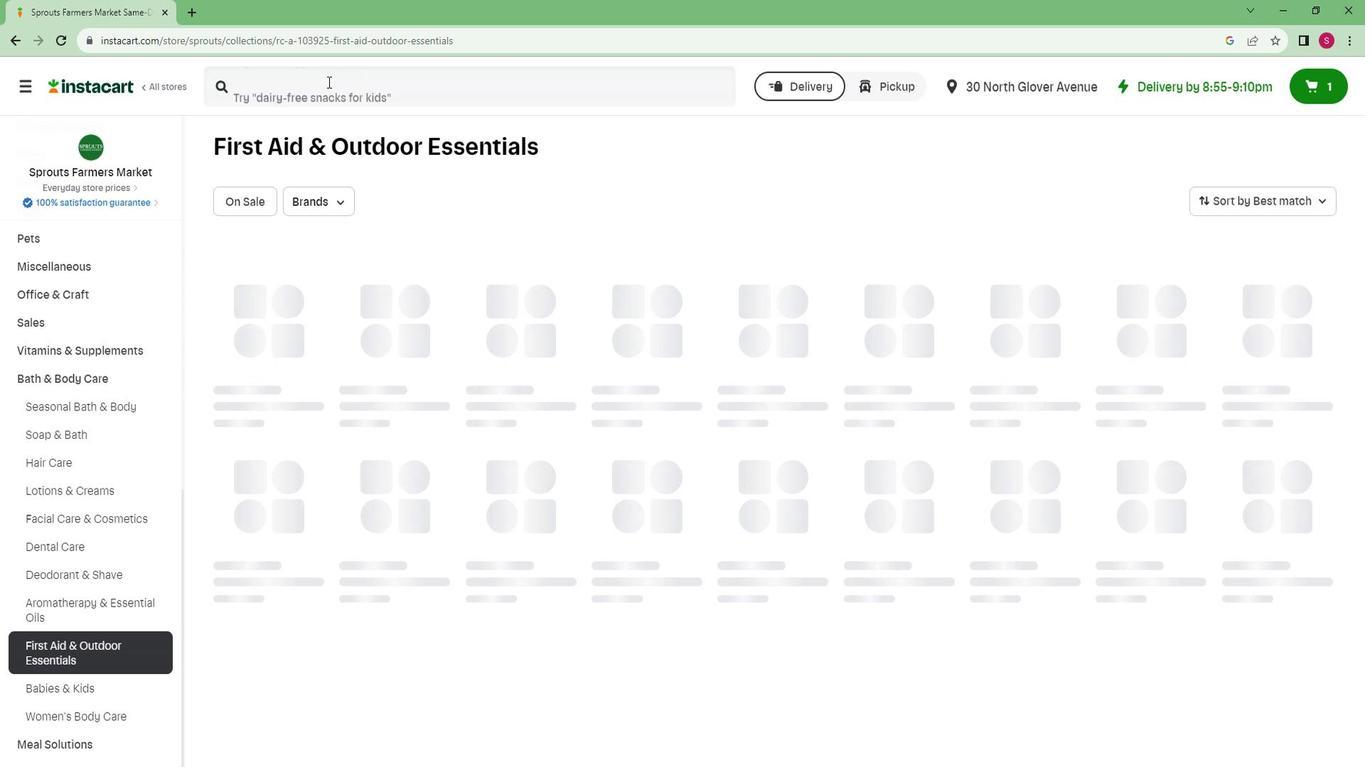 
Action: Mouse pressed left at (354, 105)
Screenshot: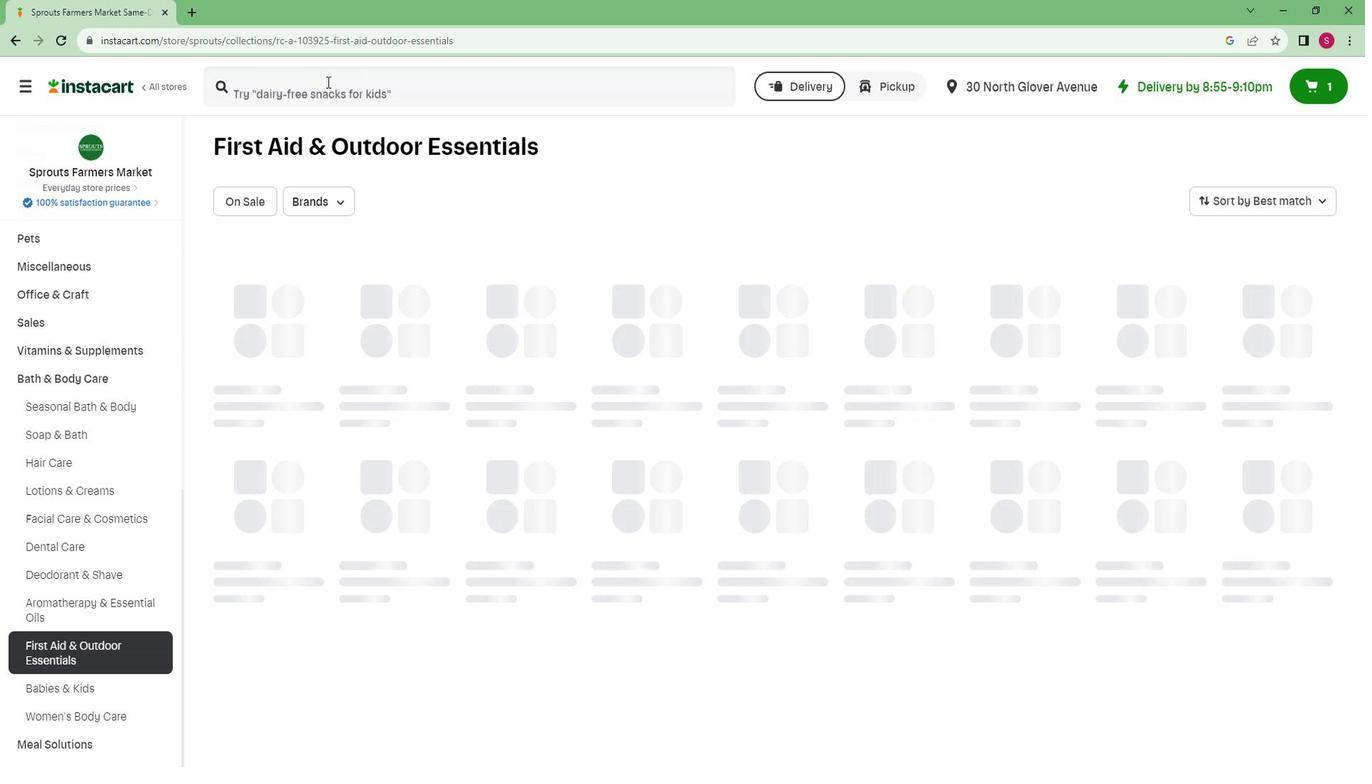 
Action: Mouse moved to (341, 114)
Screenshot: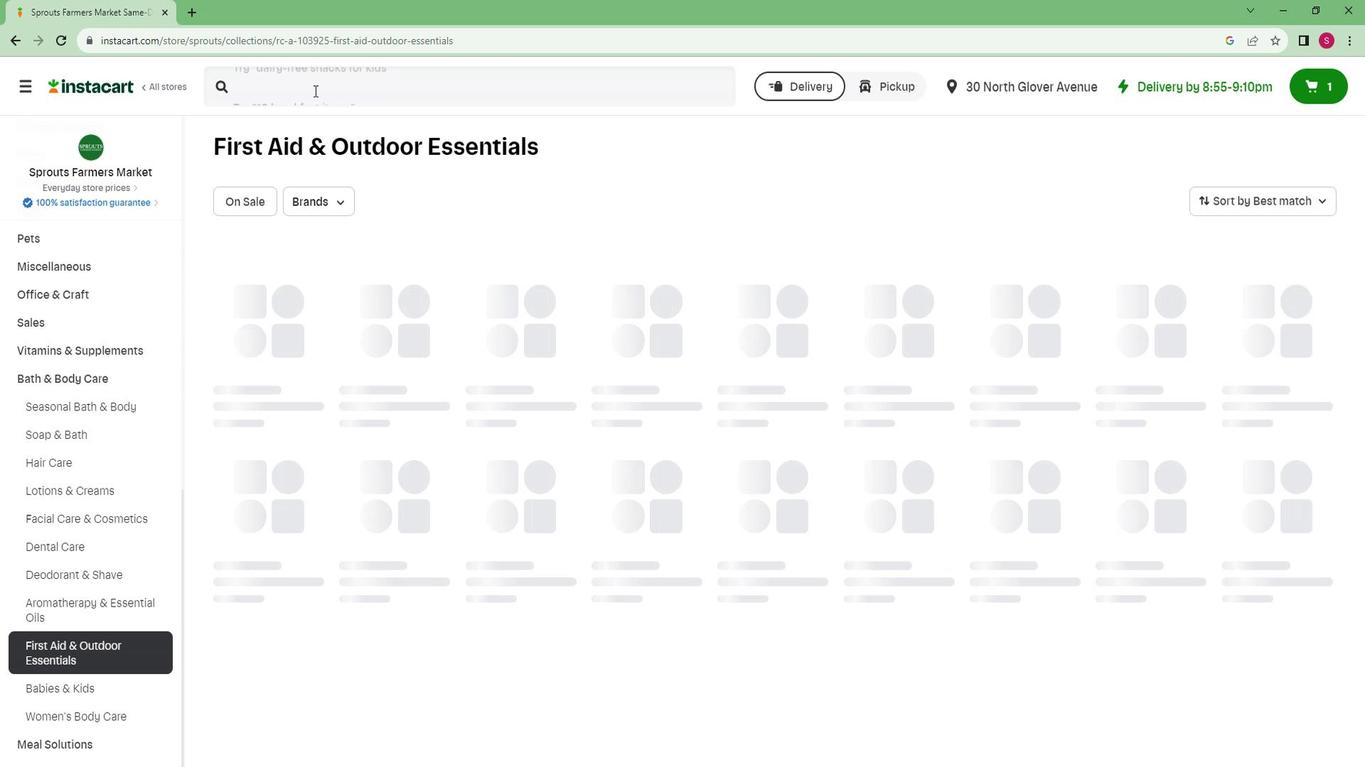 
Action: Key pressed <Key.caps_lock>A<Key.caps_lock>ll<Key.space><Key.caps_lock>T<Key.caps_lock>errain<Key.space><Key.caps_lock>F<Key.caps_lock>abri
Screenshot: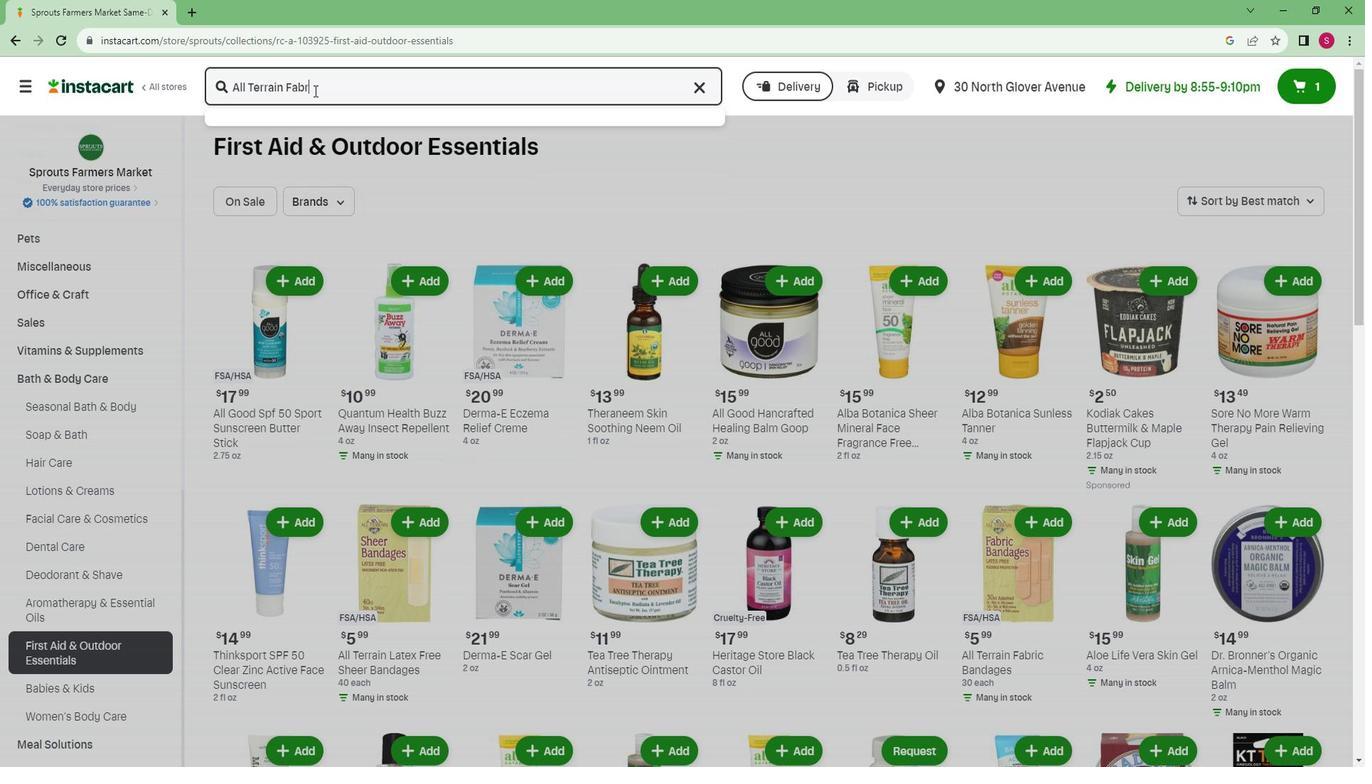 
Action: Mouse moved to (340, 114)
Screenshot: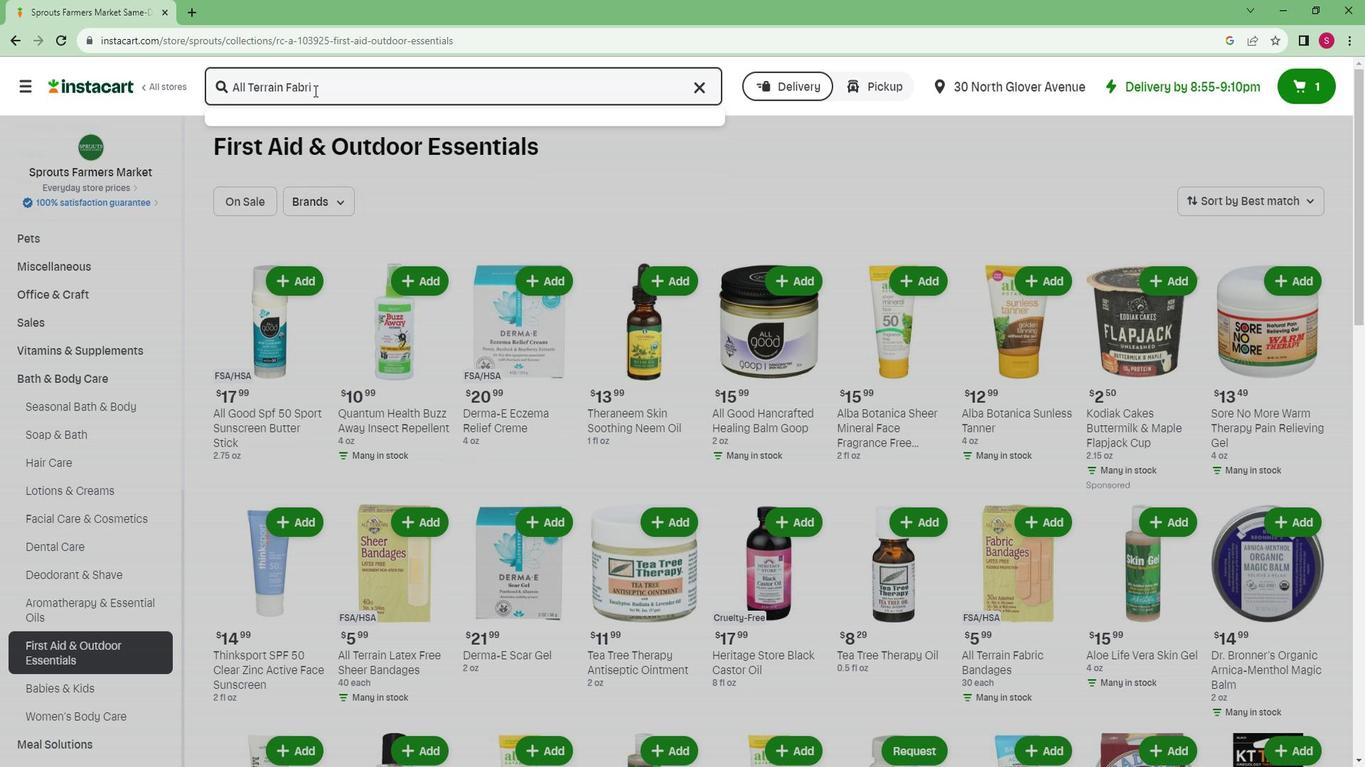 
Action: Key pressed c<Key.space><Key.caps_lock>B<Key.caps_lock>andages<Key.enter>
Screenshot: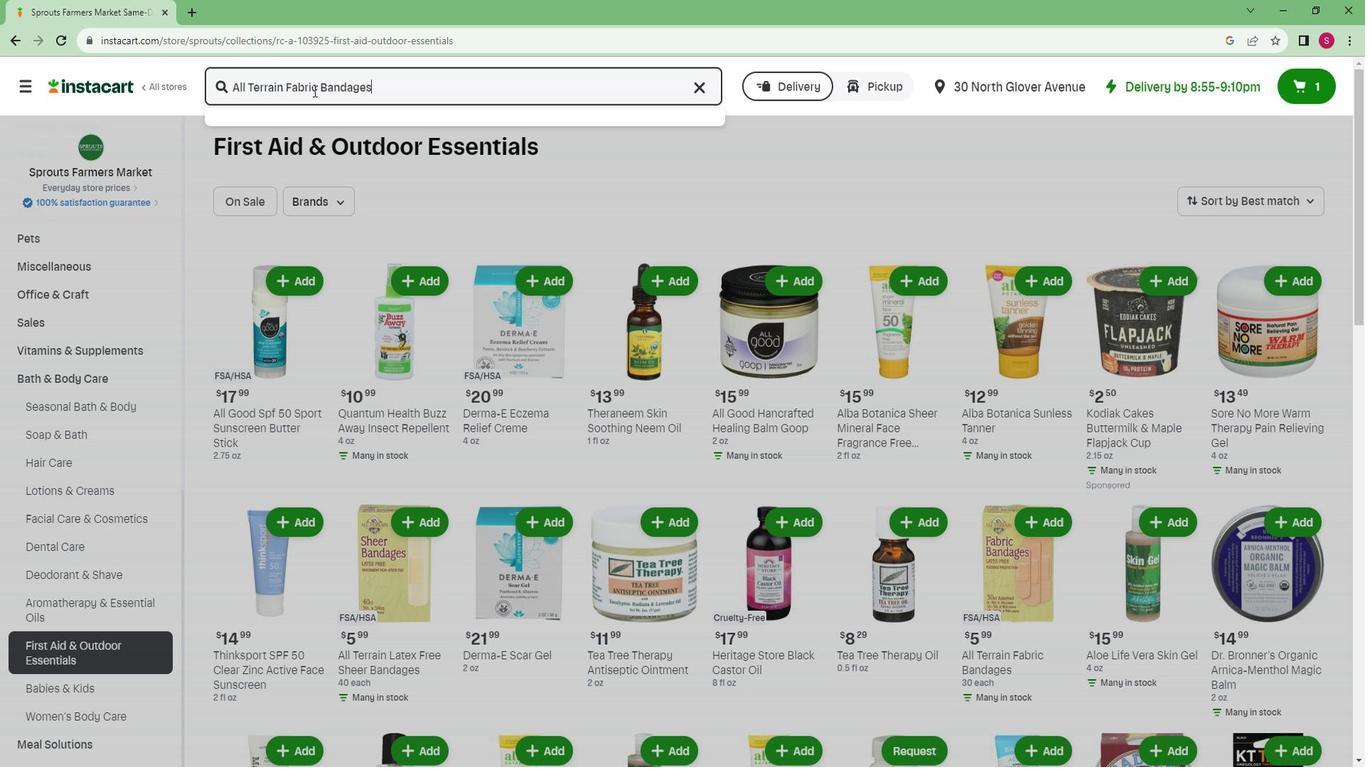 
Action: Mouse moved to (425, 225)
Screenshot: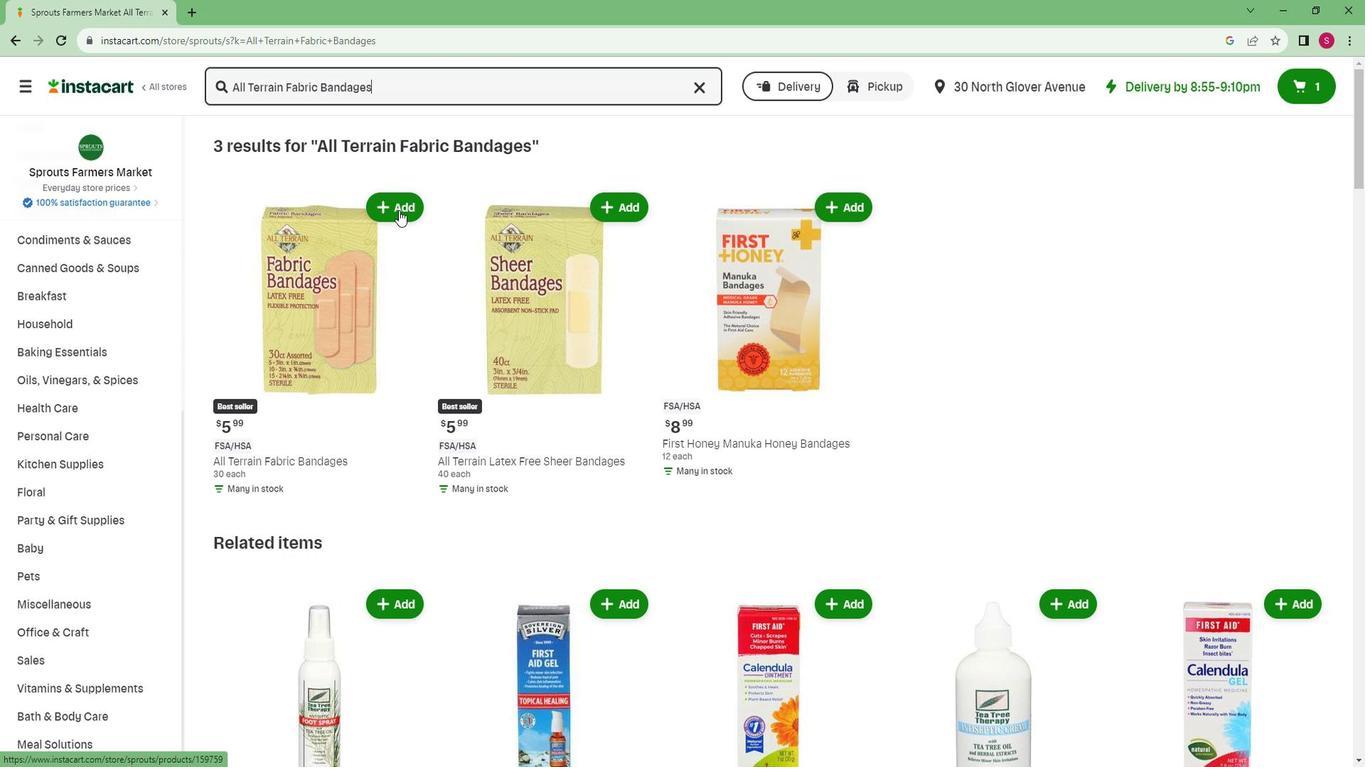 
Action: Mouse pressed left at (425, 225)
Screenshot: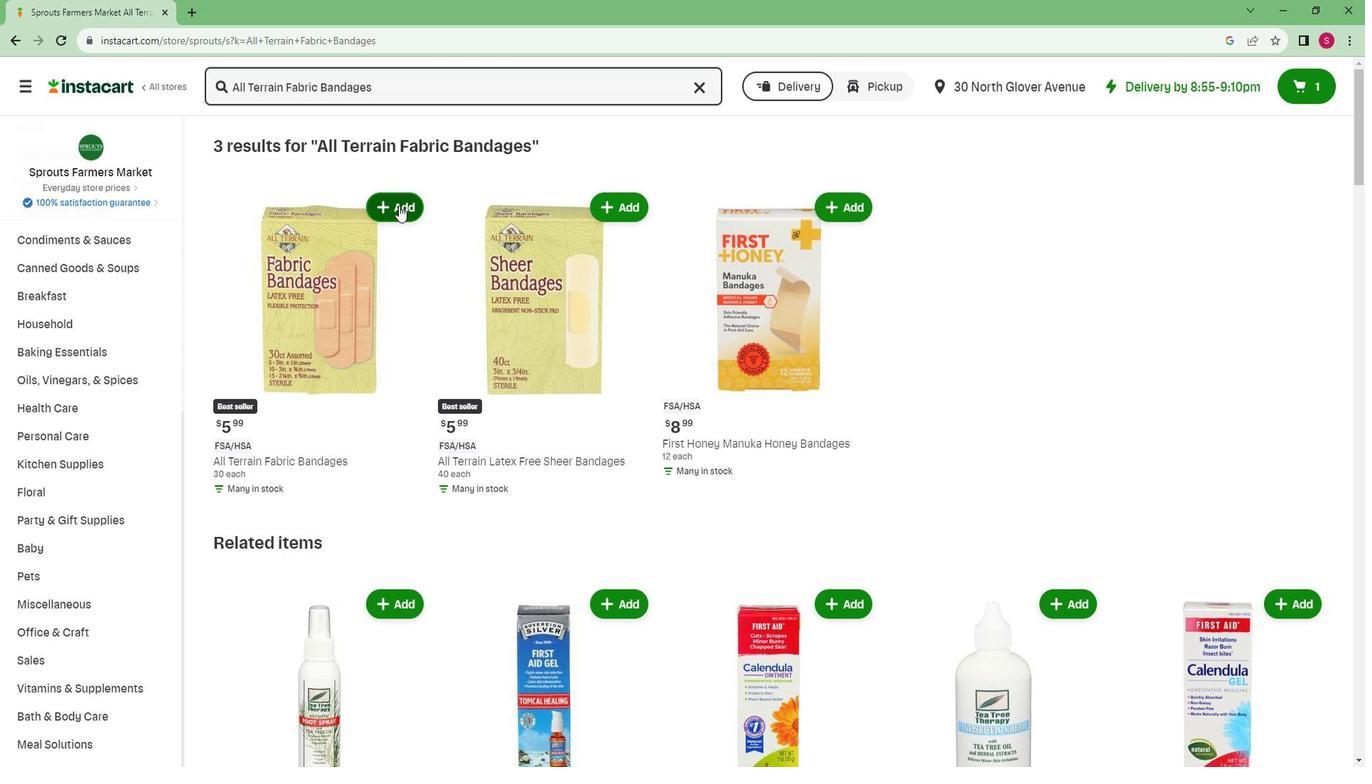 
